 Task: Use the formula "LOGNORM.DIST" in spreadsheet "Project portfolio".
Action: Mouse moved to (806, 96)
Screenshot: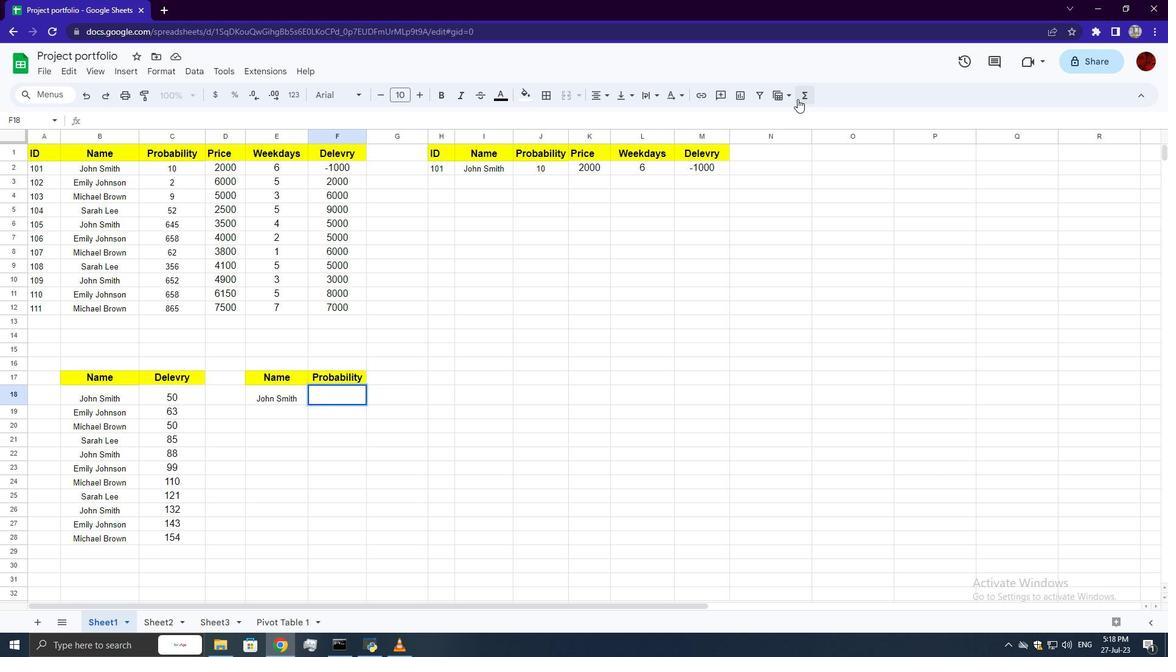 
Action: Mouse pressed left at (806, 96)
Screenshot: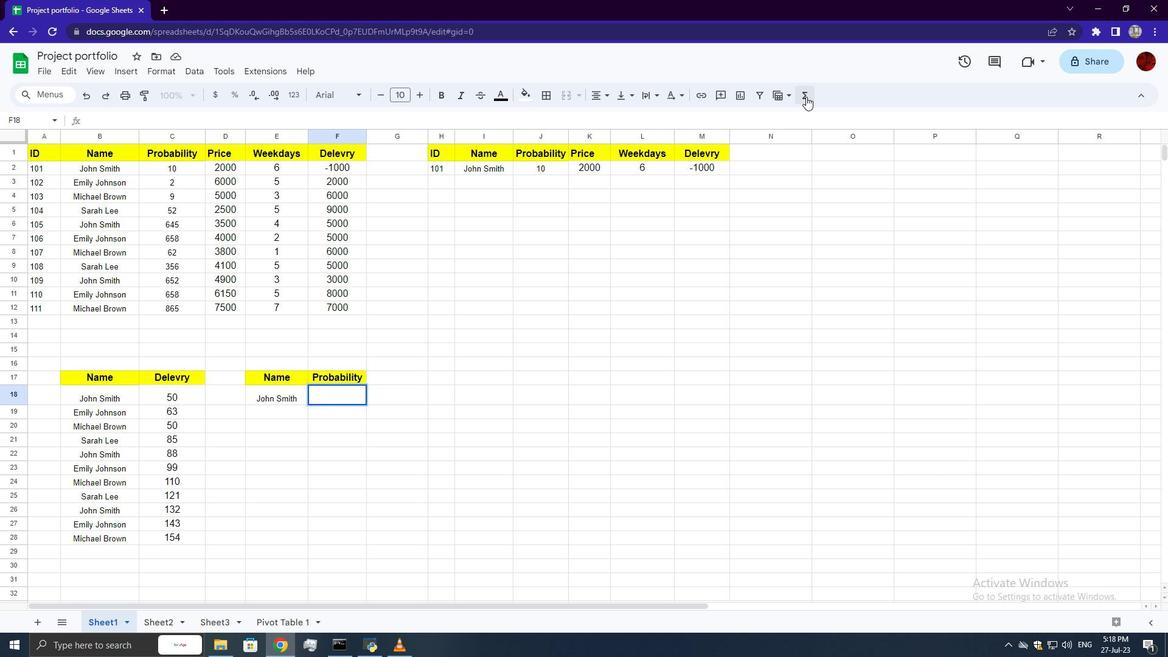 
Action: Mouse moved to (988, 225)
Screenshot: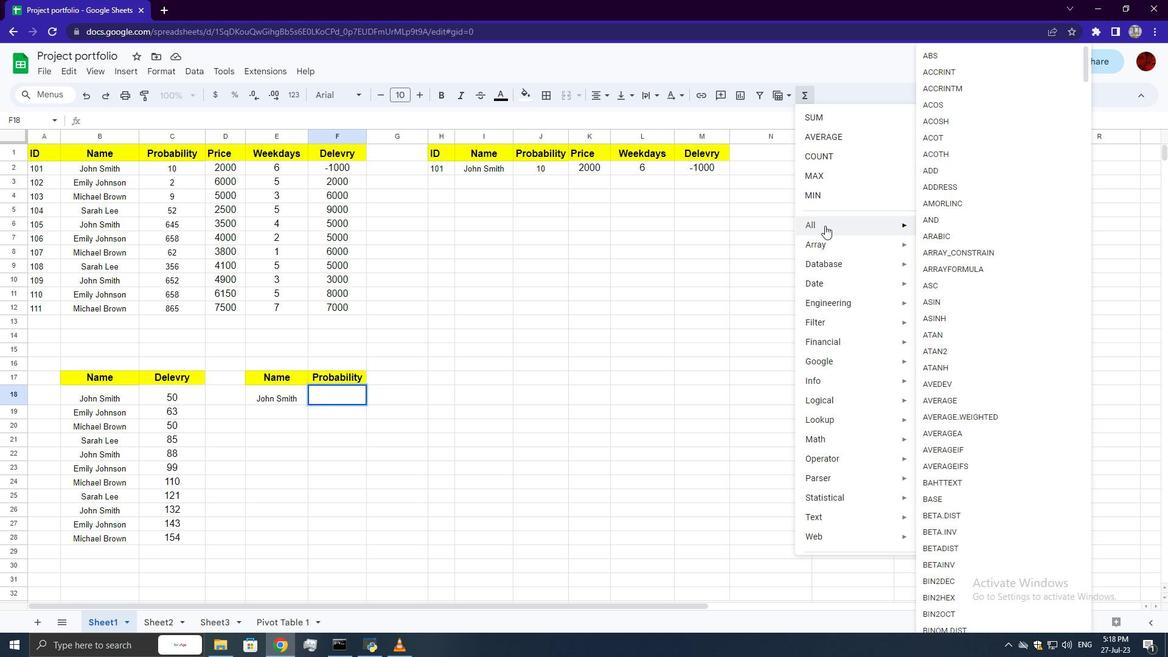 
Action: Mouse scrolled (988, 225) with delta (0, 0)
Screenshot: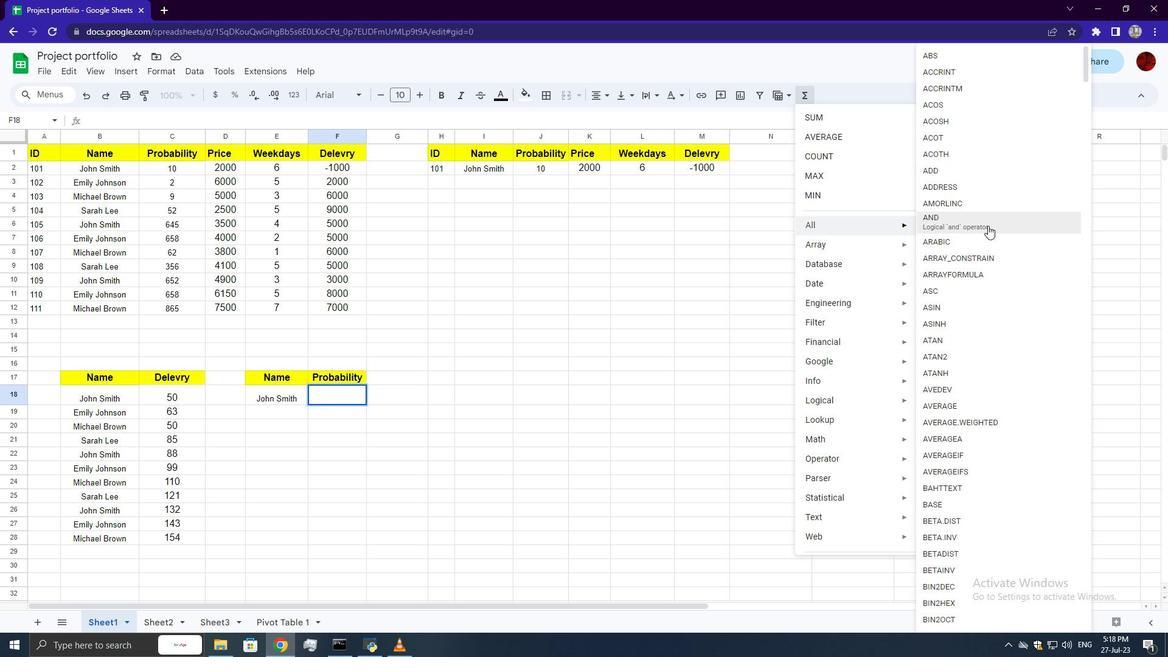 
Action: Mouse scrolled (988, 225) with delta (0, 0)
Screenshot: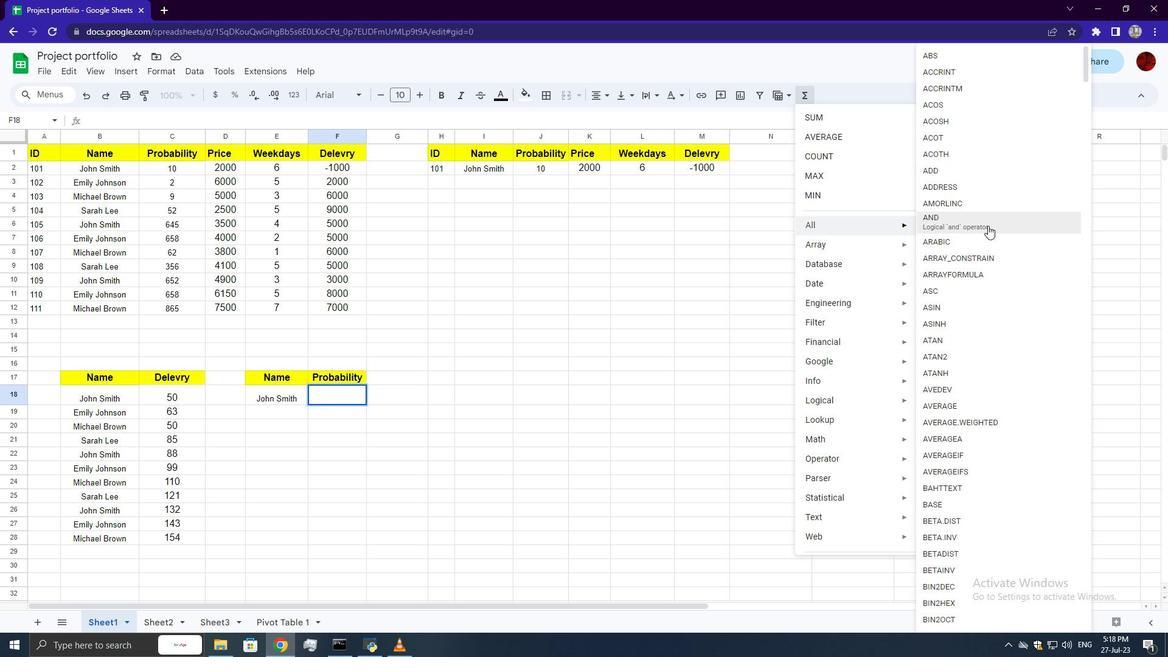 
Action: Mouse scrolled (988, 225) with delta (0, 0)
Screenshot: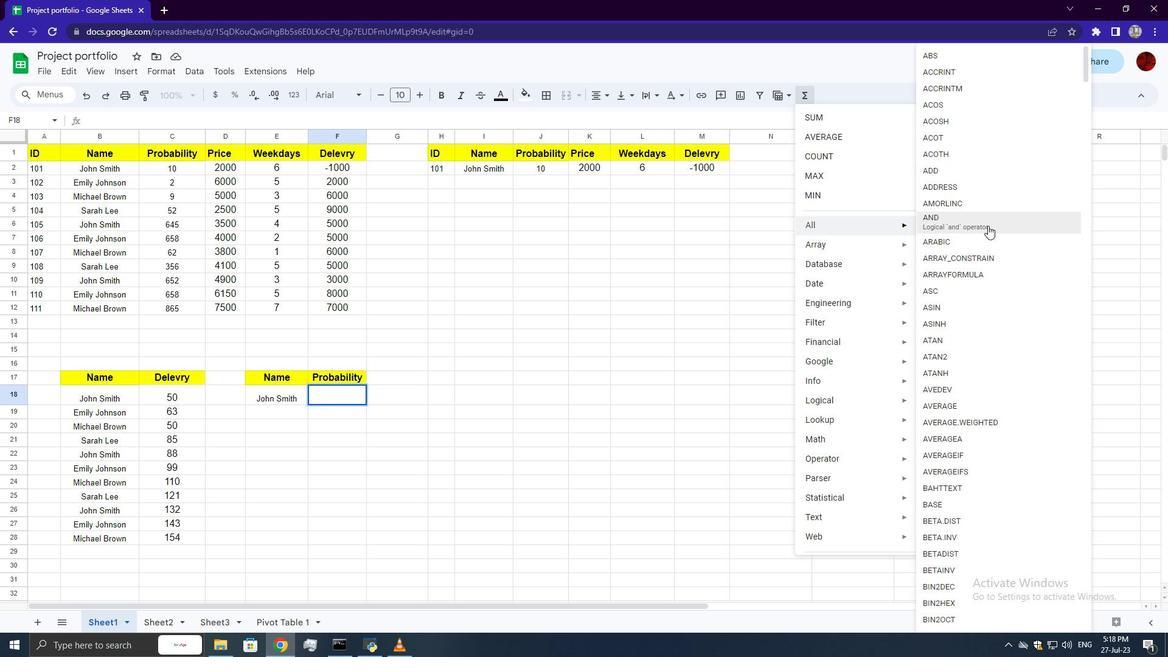
Action: Mouse scrolled (988, 225) with delta (0, 0)
Screenshot: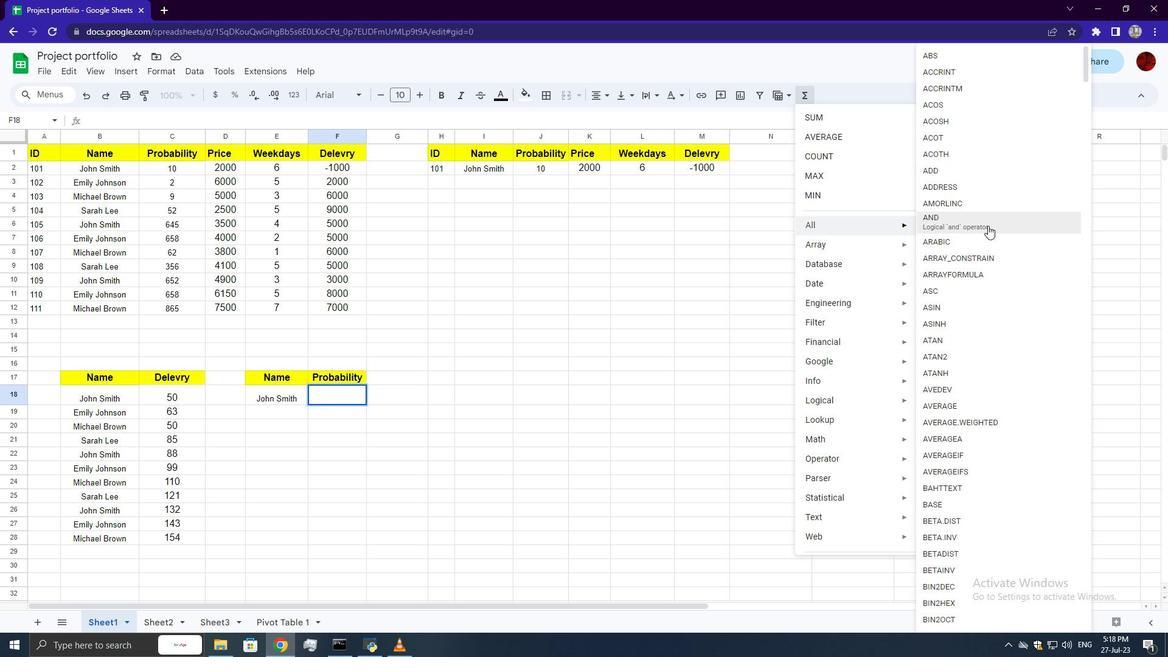 
Action: Mouse scrolled (988, 225) with delta (0, 0)
Screenshot: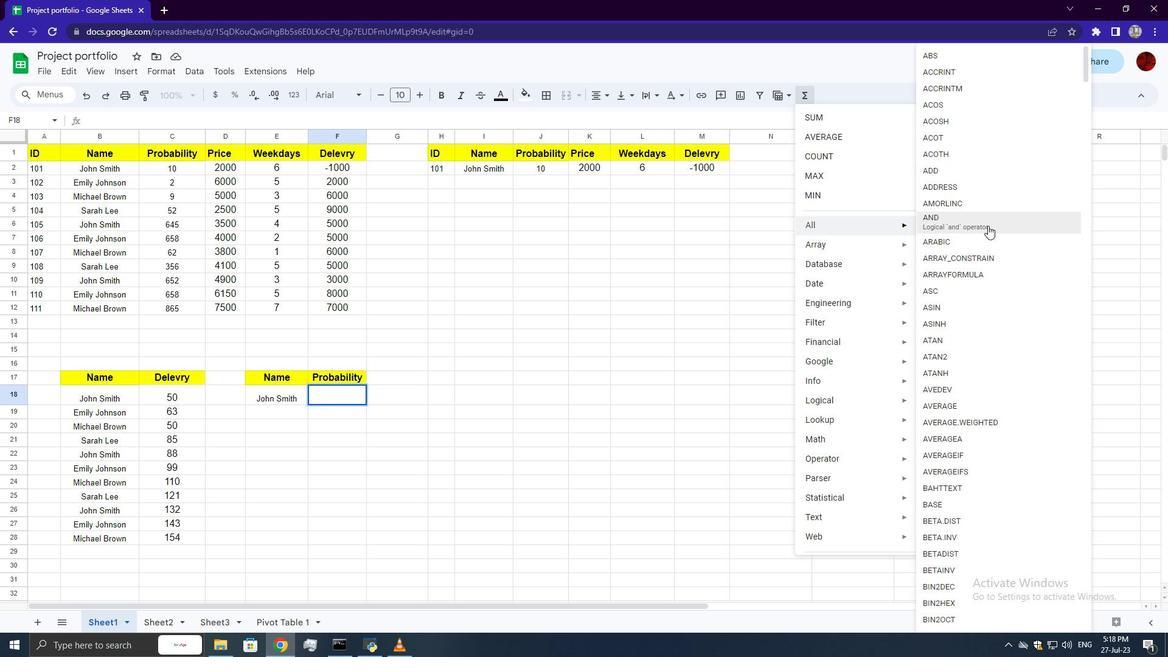 
Action: Mouse scrolled (988, 225) with delta (0, 0)
Screenshot: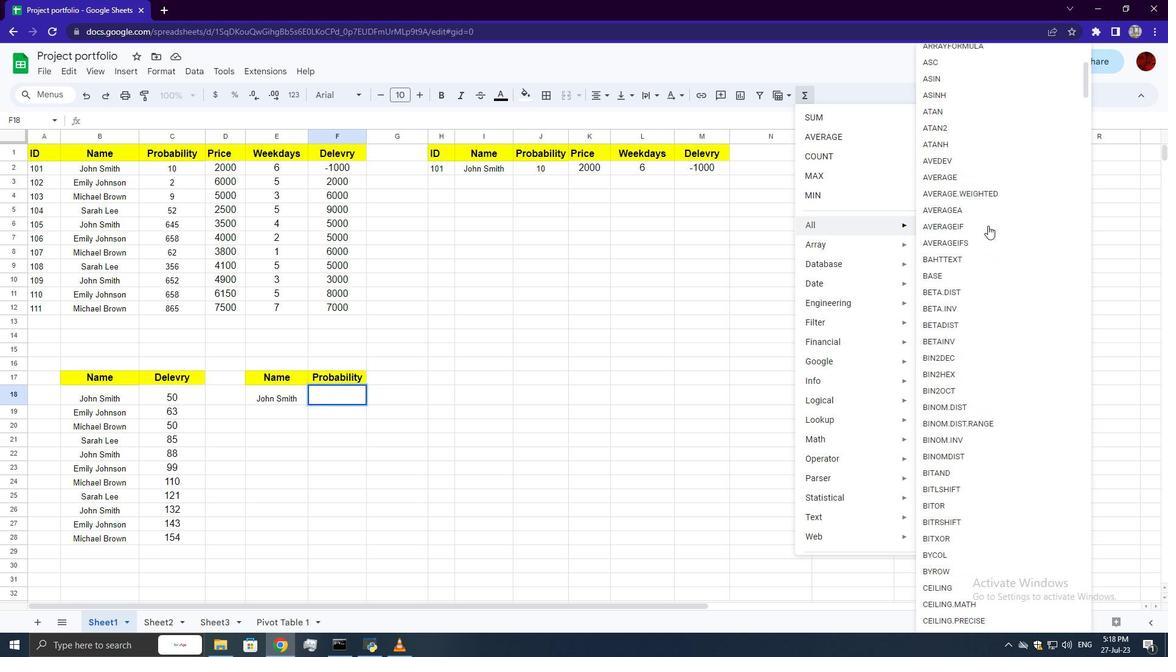 
Action: Mouse scrolled (988, 225) with delta (0, 0)
Screenshot: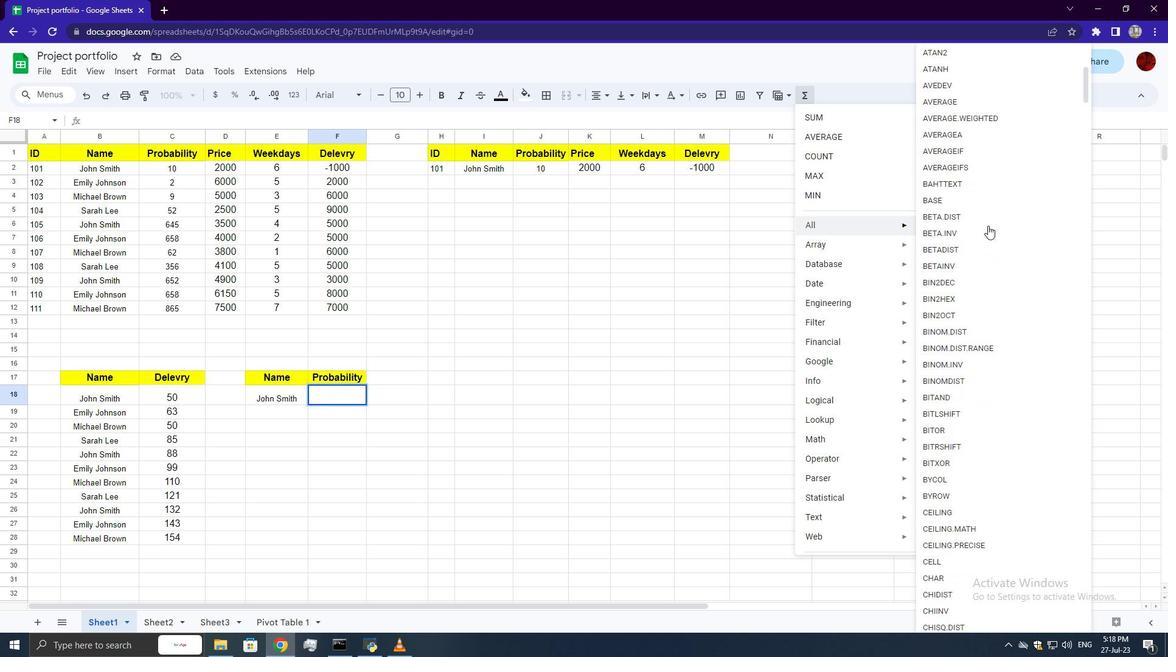 
Action: Mouse scrolled (988, 225) with delta (0, 0)
Screenshot: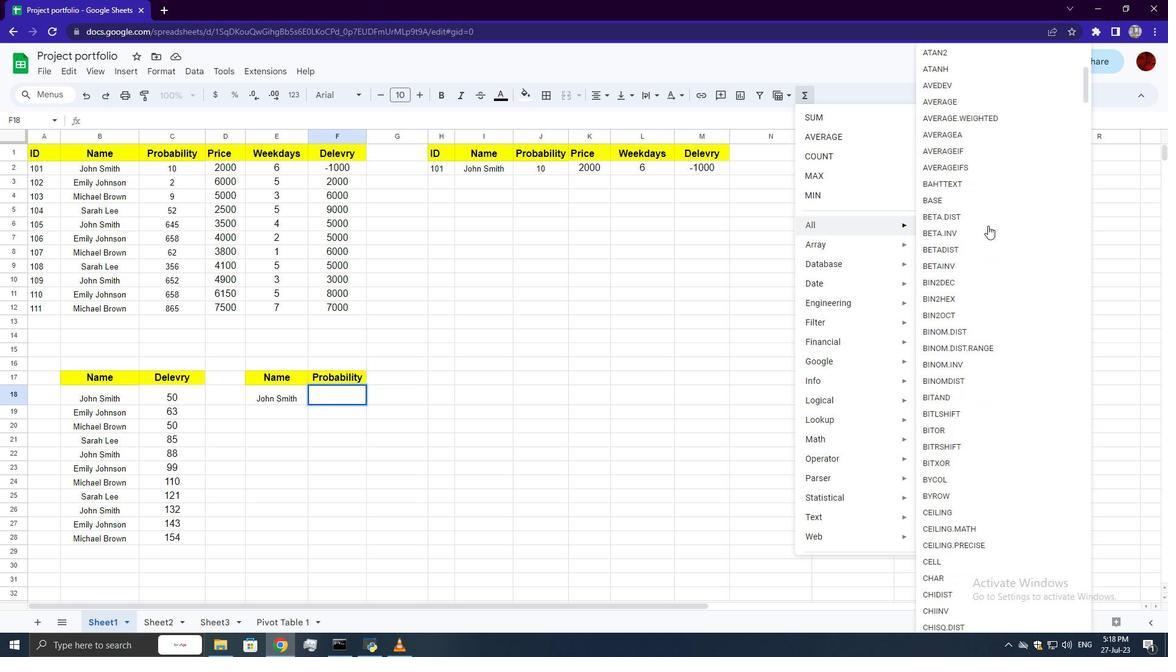 
Action: Mouse scrolled (988, 225) with delta (0, 0)
Screenshot: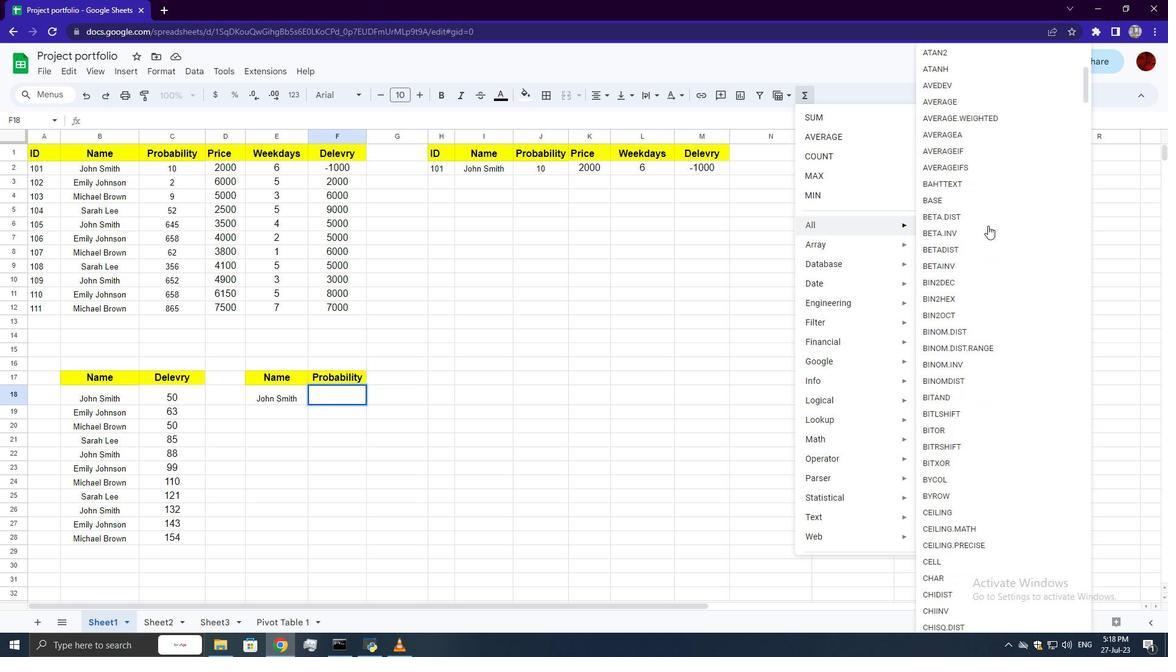 
Action: Mouse scrolled (988, 225) with delta (0, 0)
Screenshot: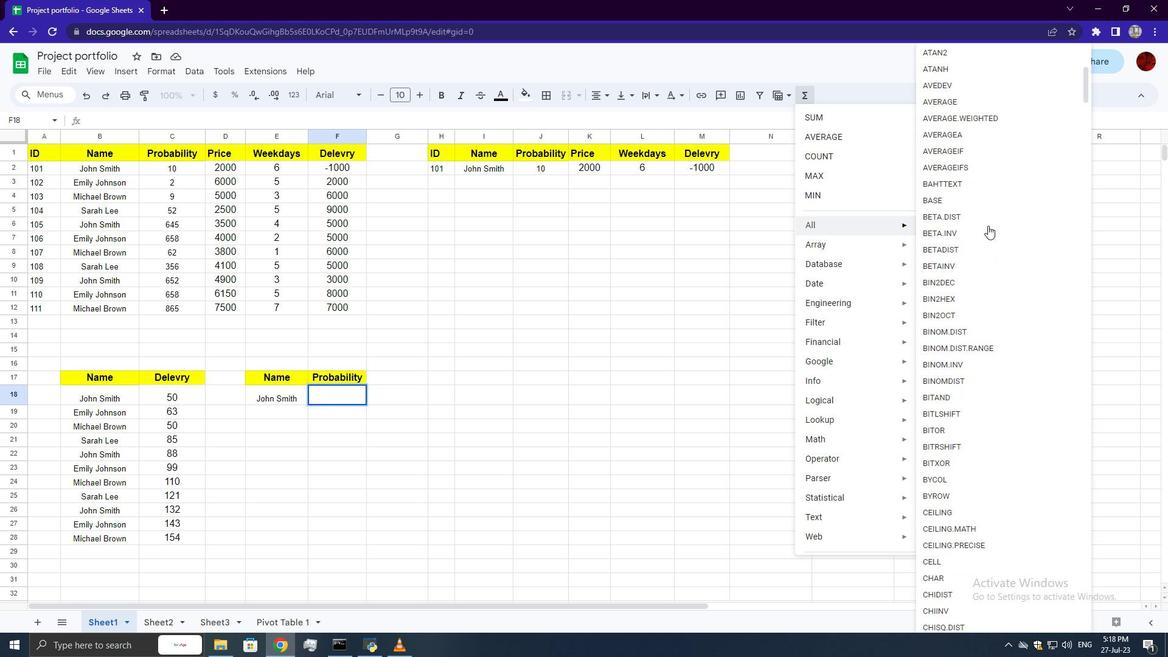 
Action: Mouse scrolled (988, 225) with delta (0, 0)
Screenshot: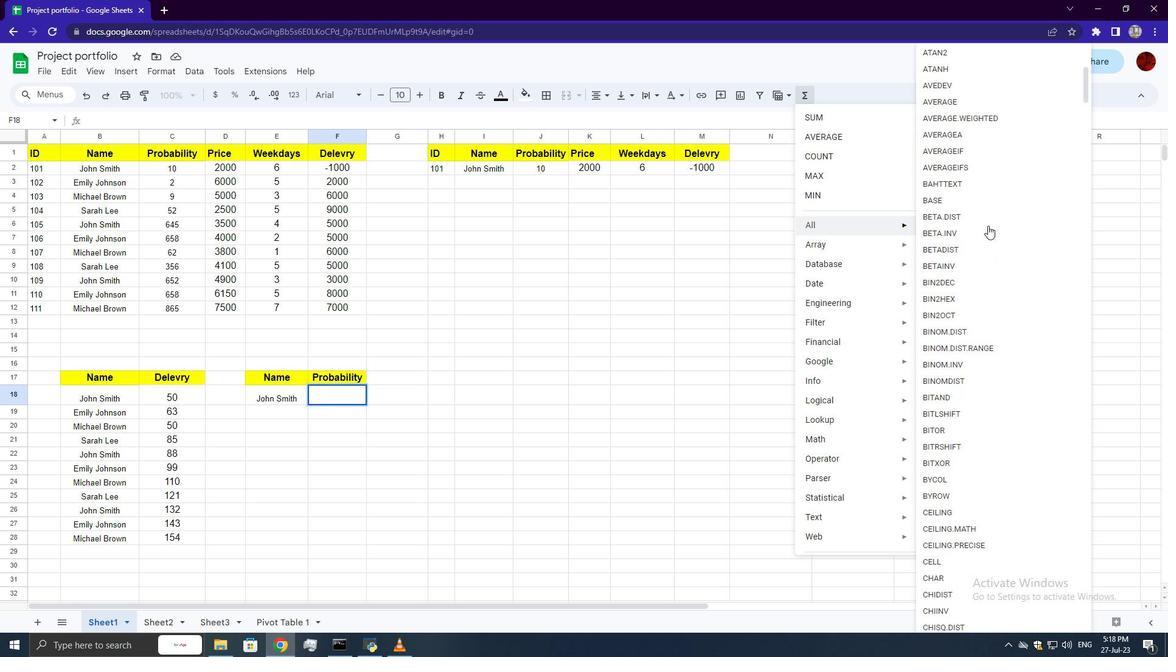 
Action: Mouse scrolled (988, 226) with delta (0, 0)
Screenshot: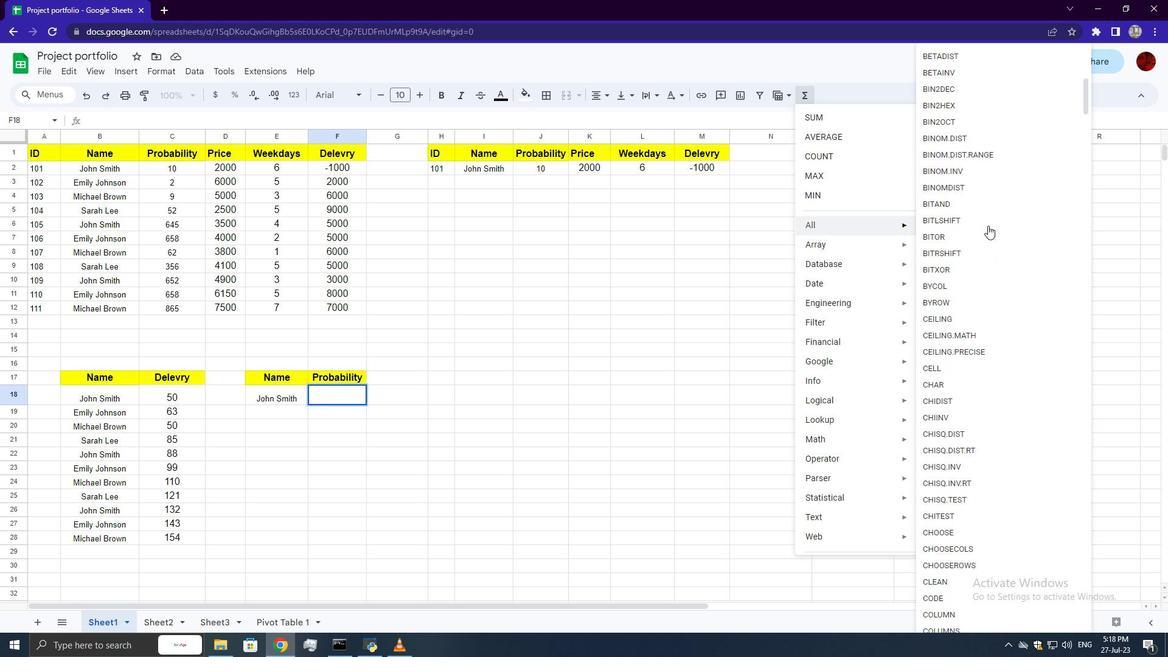 
Action: Mouse scrolled (988, 225) with delta (0, 0)
Screenshot: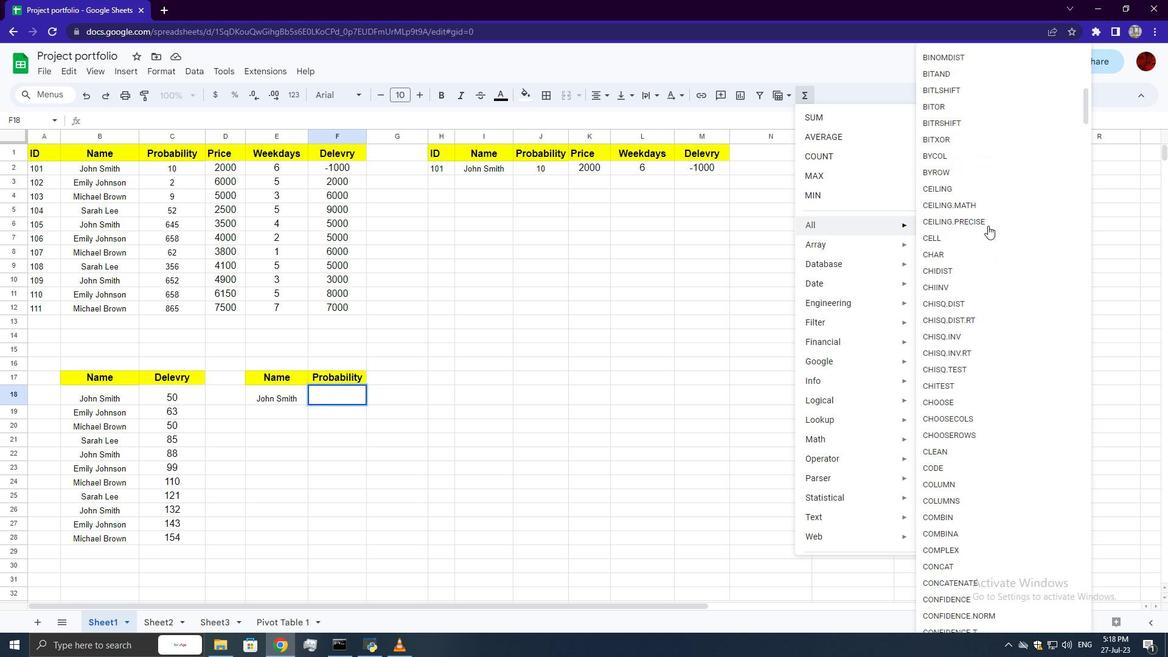 
Action: Mouse scrolled (988, 225) with delta (0, 0)
Screenshot: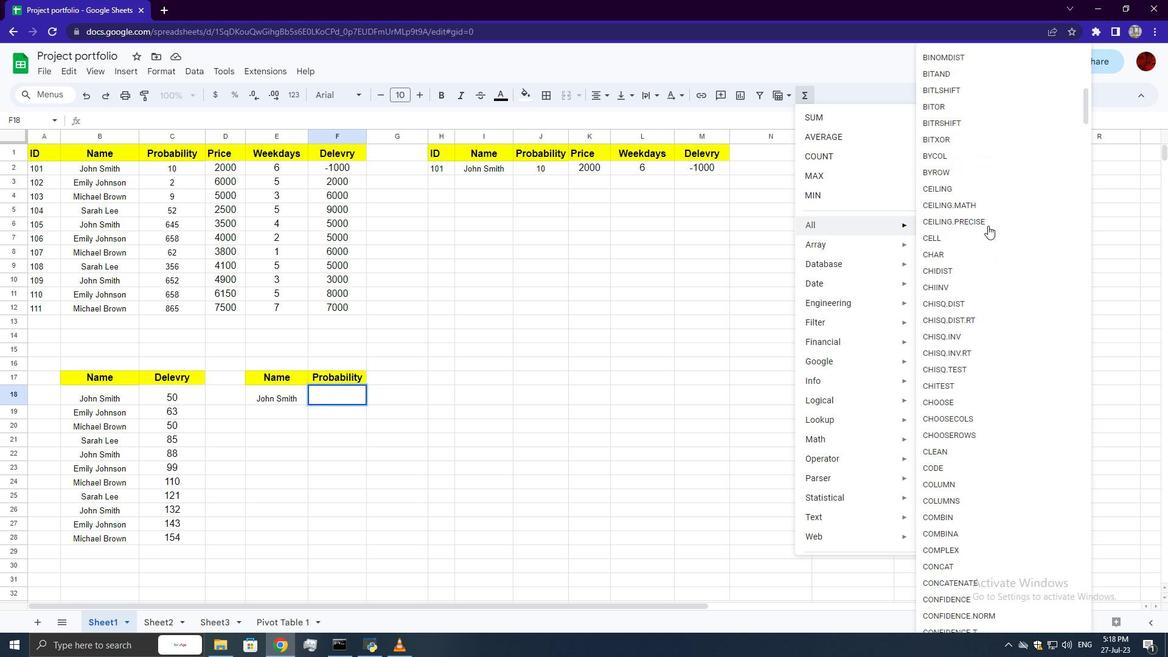 
Action: Mouse scrolled (988, 225) with delta (0, 0)
Screenshot: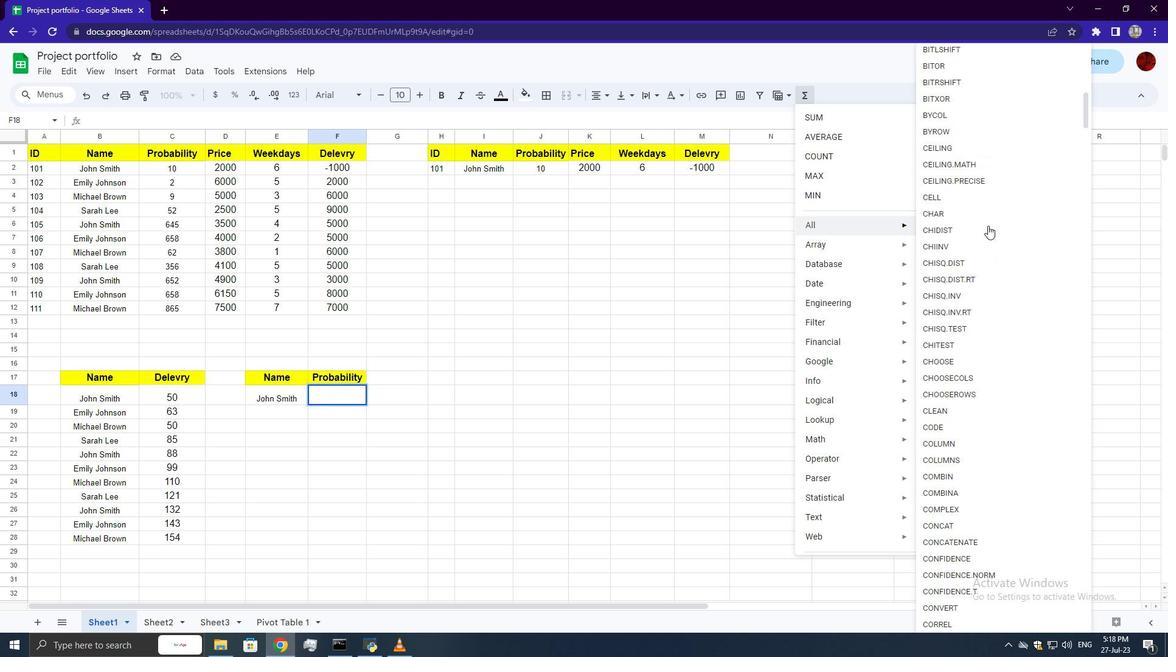 
Action: Mouse scrolled (988, 225) with delta (0, 0)
Screenshot: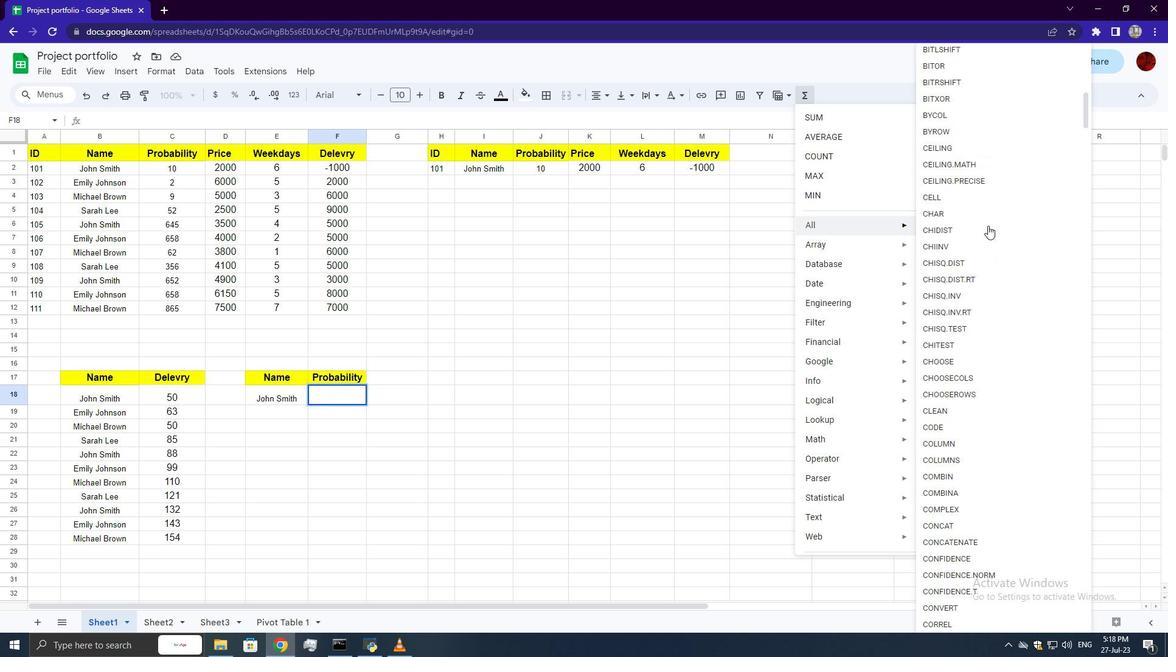 
Action: Mouse scrolled (988, 225) with delta (0, 0)
Screenshot: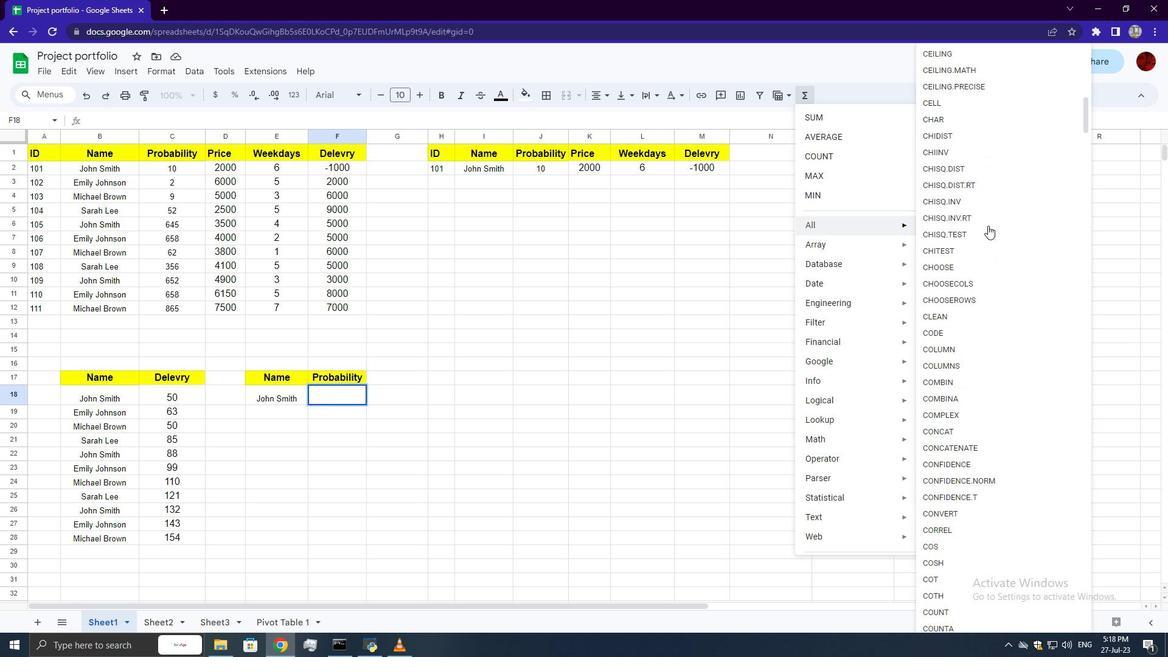 
Action: Mouse scrolled (988, 225) with delta (0, 0)
Screenshot: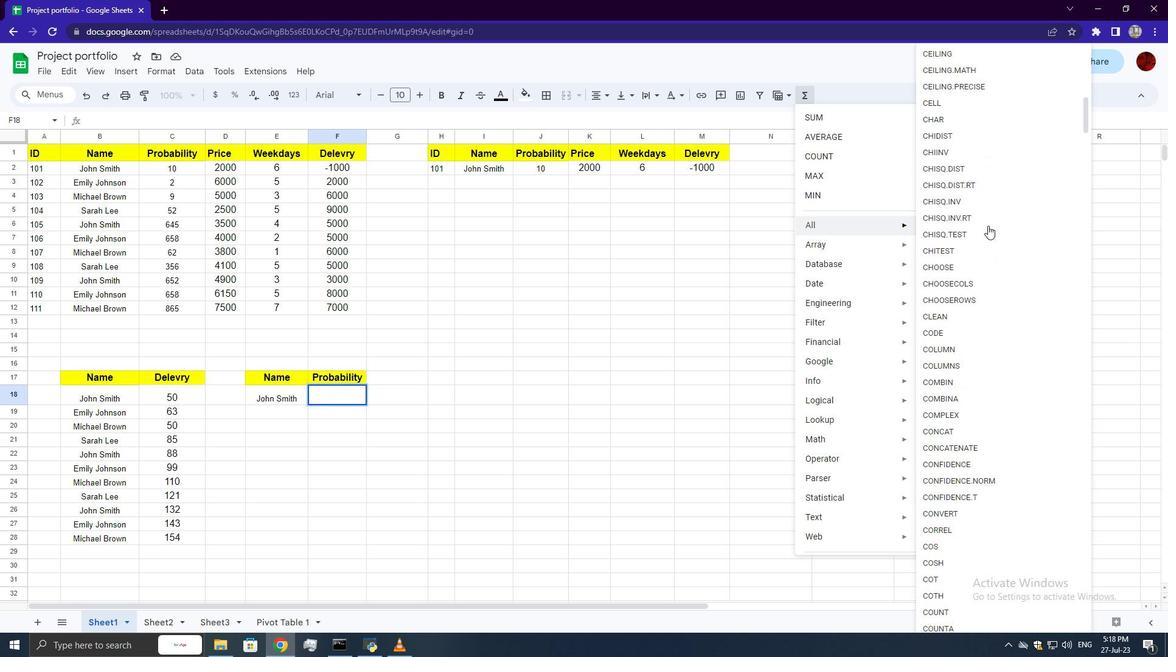 
Action: Mouse scrolled (988, 225) with delta (0, 0)
Screenshot: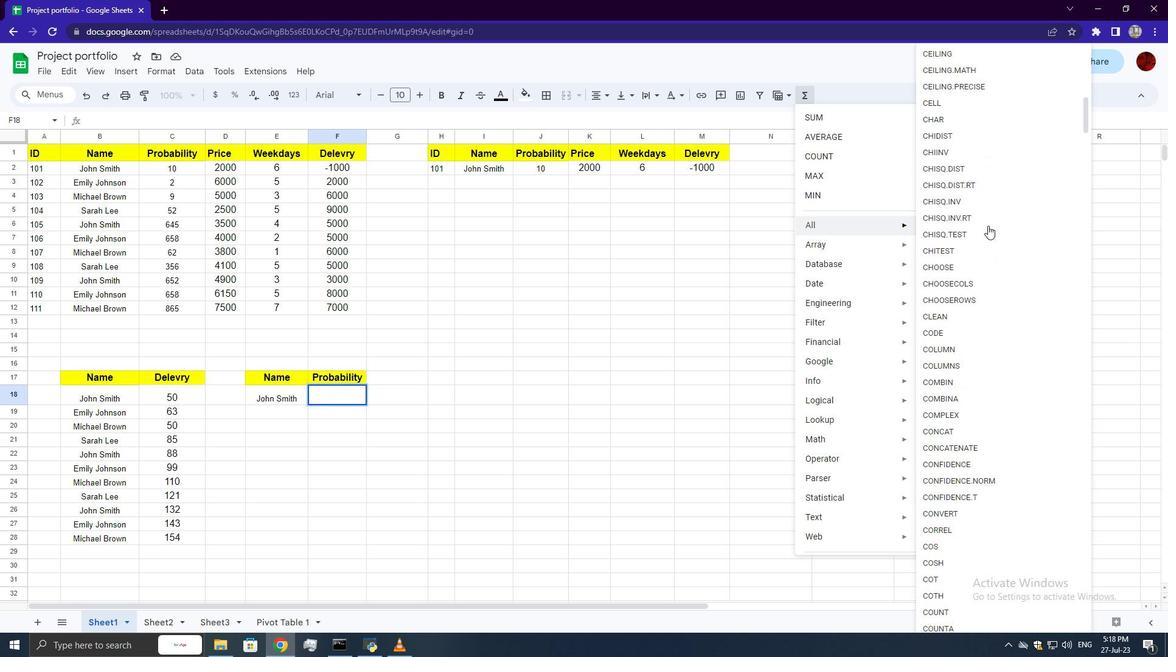 
Action: Mouse scrolled (988, 225) with delta (0, 0)
Screenshot: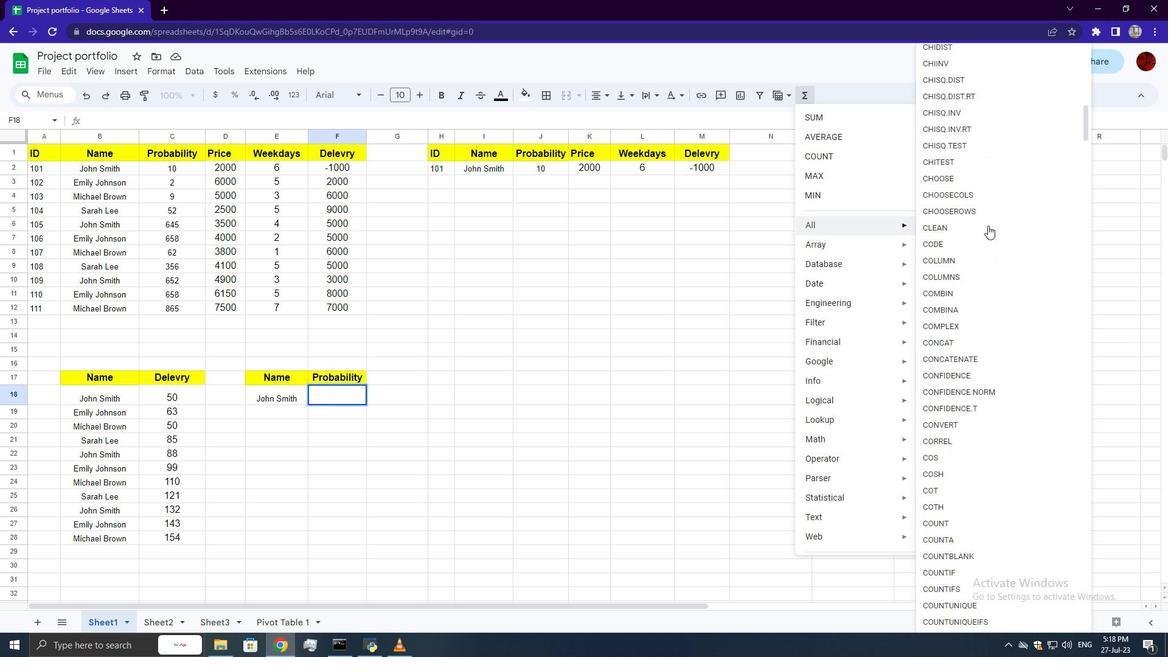 
Action: Mouse scrolled (988, 225) with delta (0, 0)
Screenshot: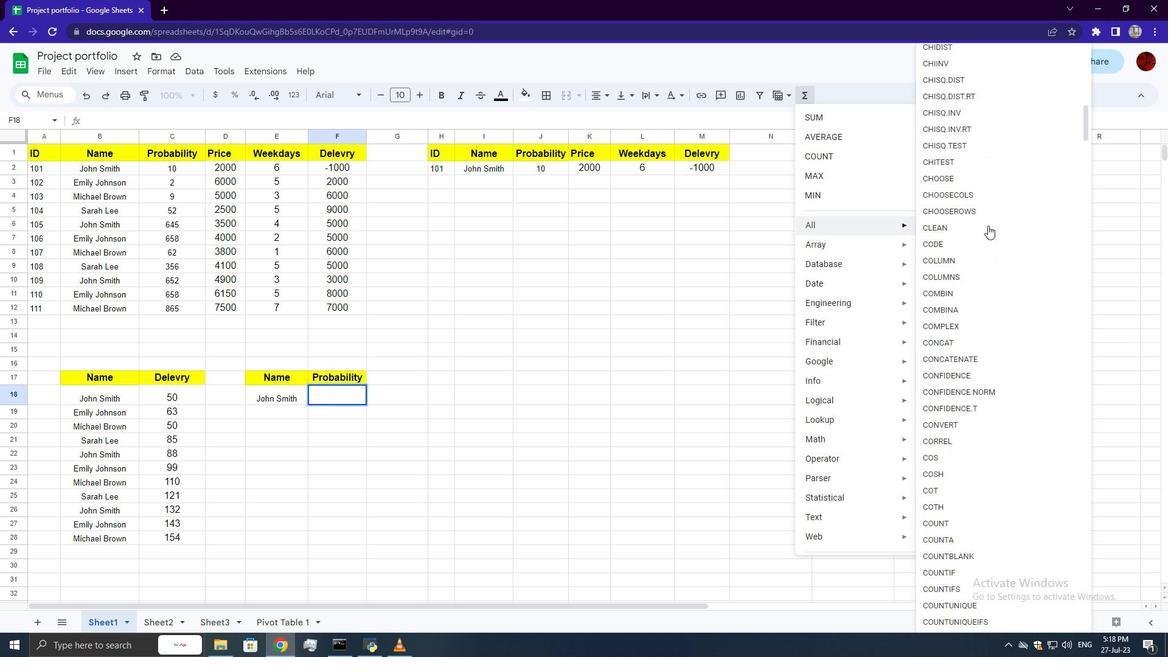 
Action: Mouse scrolled (988, 225) with delta (0, 0)
Screenshot: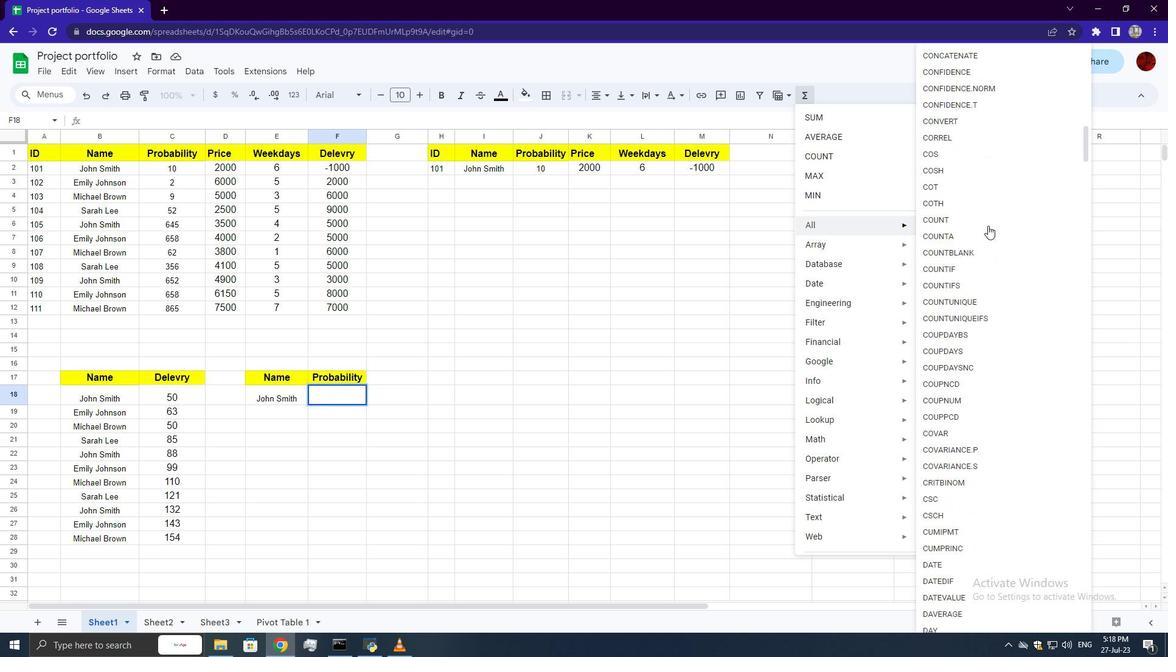 
Action: Mouse scrolled (988, 225) with delta (0, 0)
Screenshot: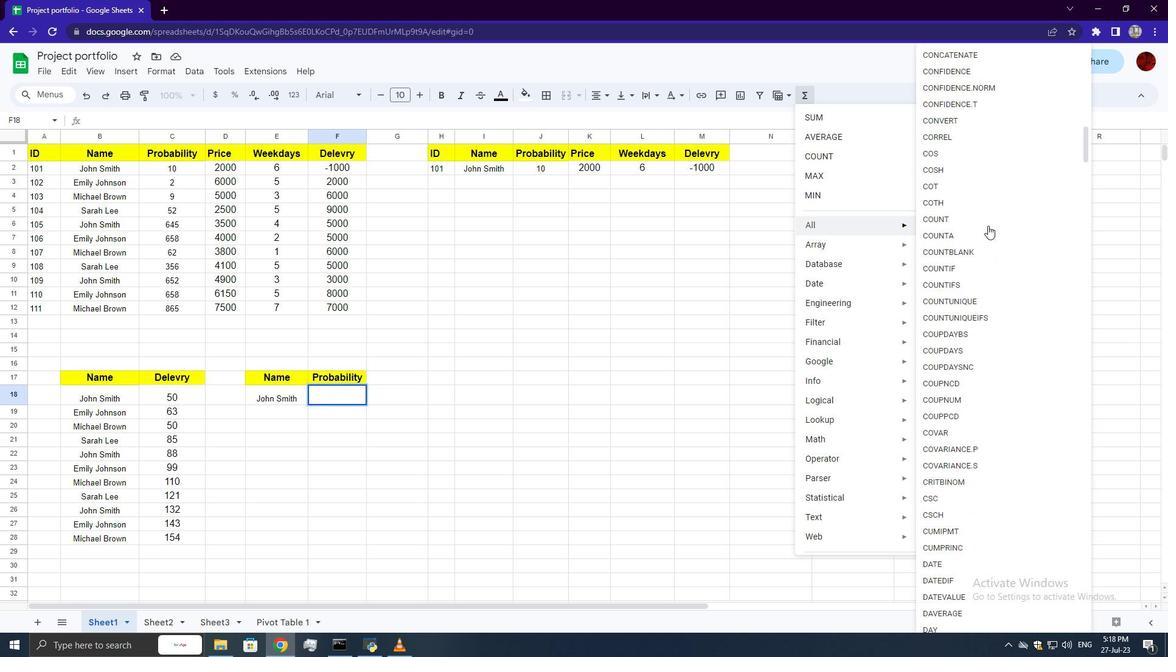 
Action: Mouse scrolled (988, 225) with delta (0, 0)
Screenshot: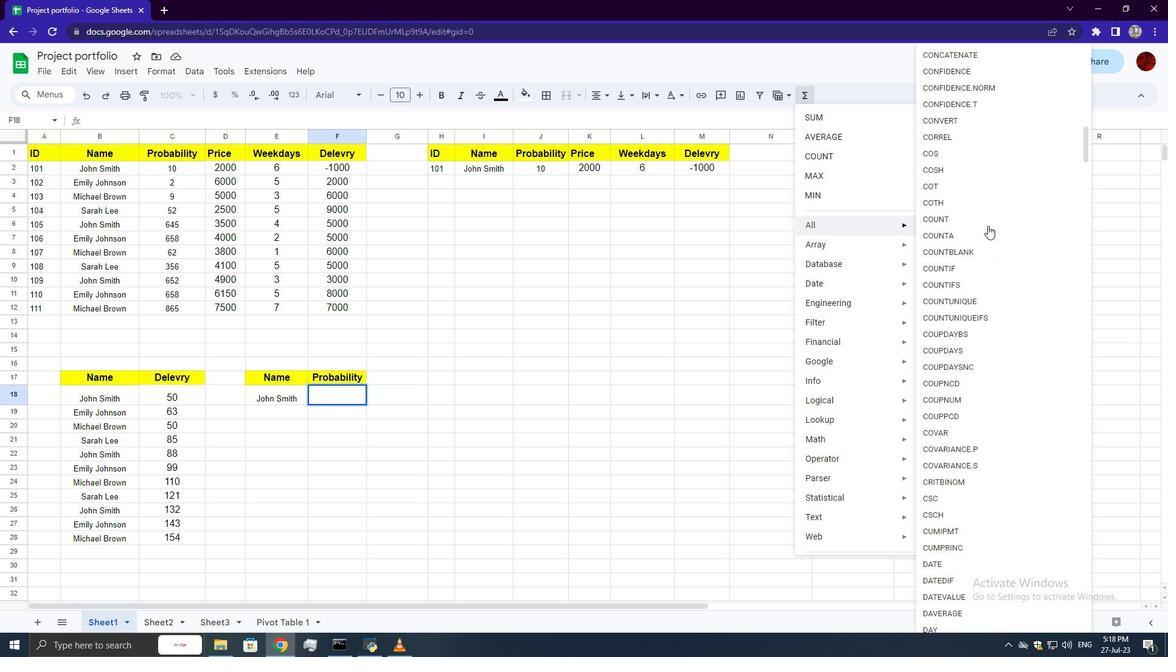 
Action: Mouse scrolled (988, 225) with delta (0, 0)
Screenshot: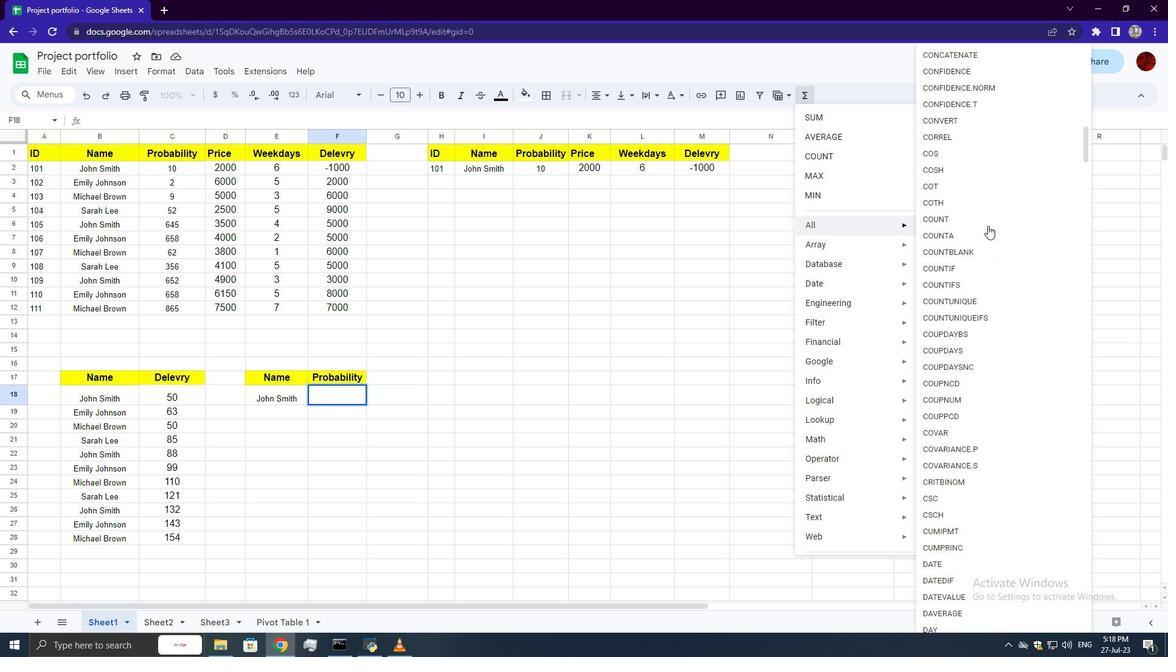
Action: Mouse scrolled (988, 225) with delta (0, 0)
Screenshot: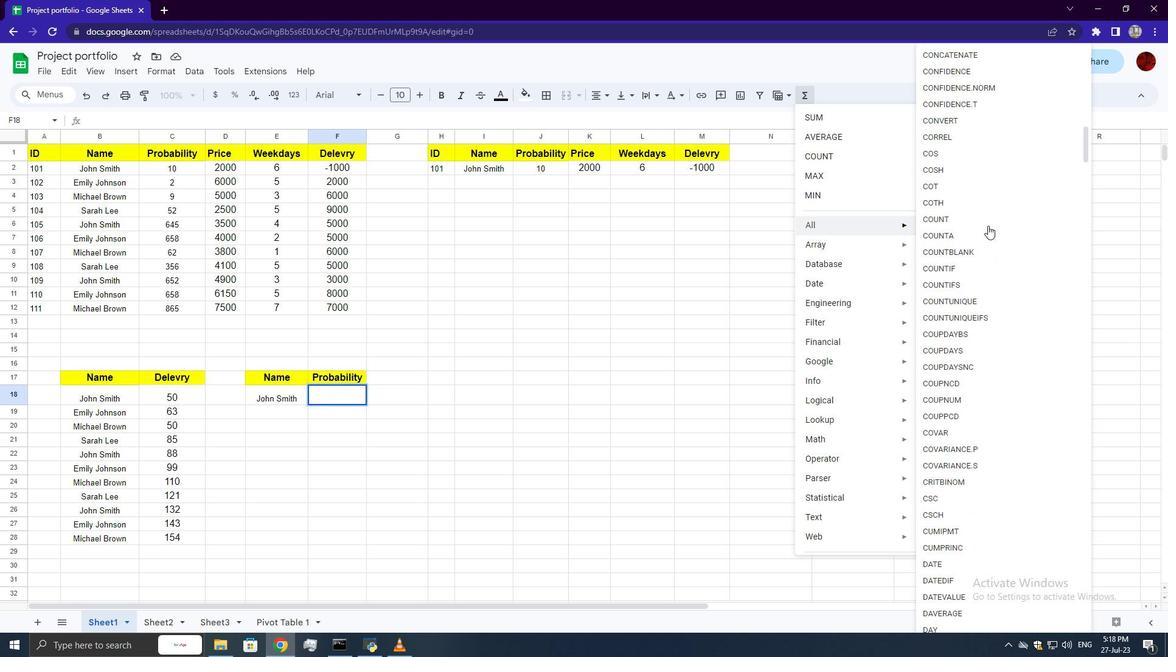 
Action: Mouse scrolled (988, 225) with delta (0, 0)
Screenshot: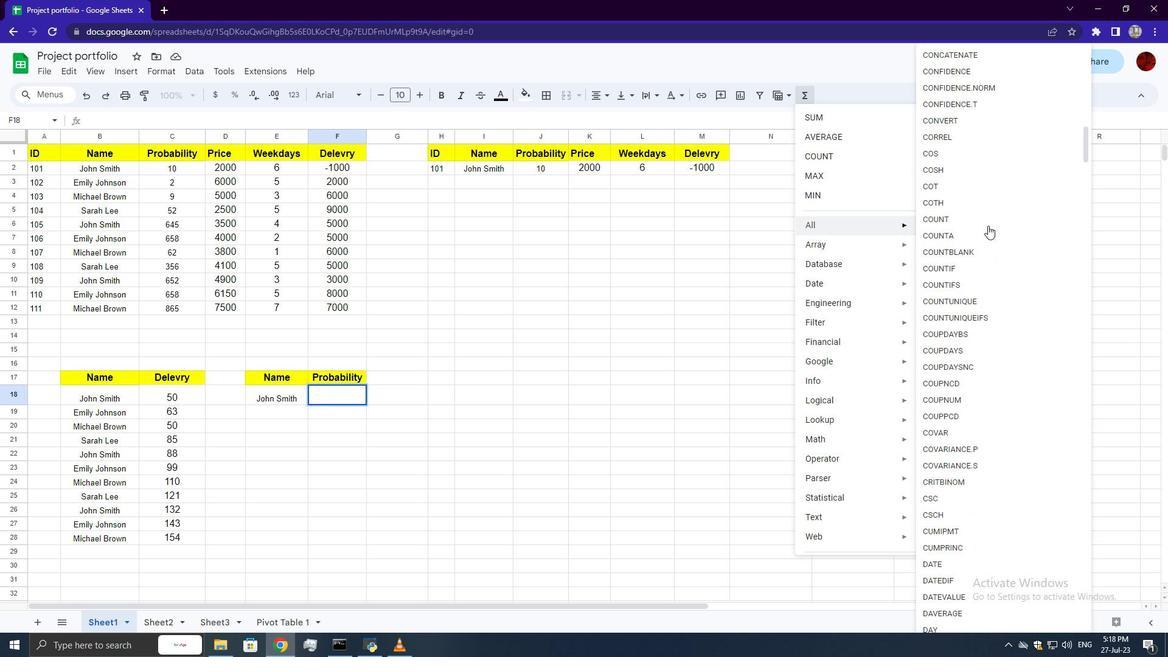 
Action: Mouse scrolled (988, 225) with delta (0, 0)
Screenshot: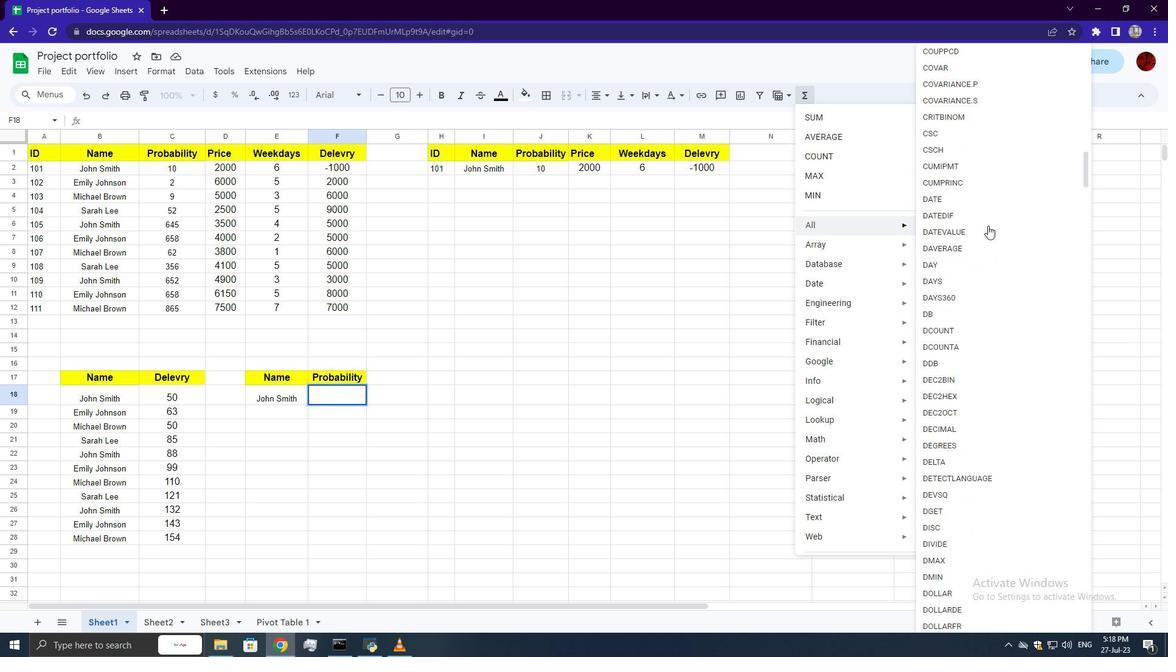 
Action: Mouse scrolled (988, 225) with delta (0, 0)
Screenshot: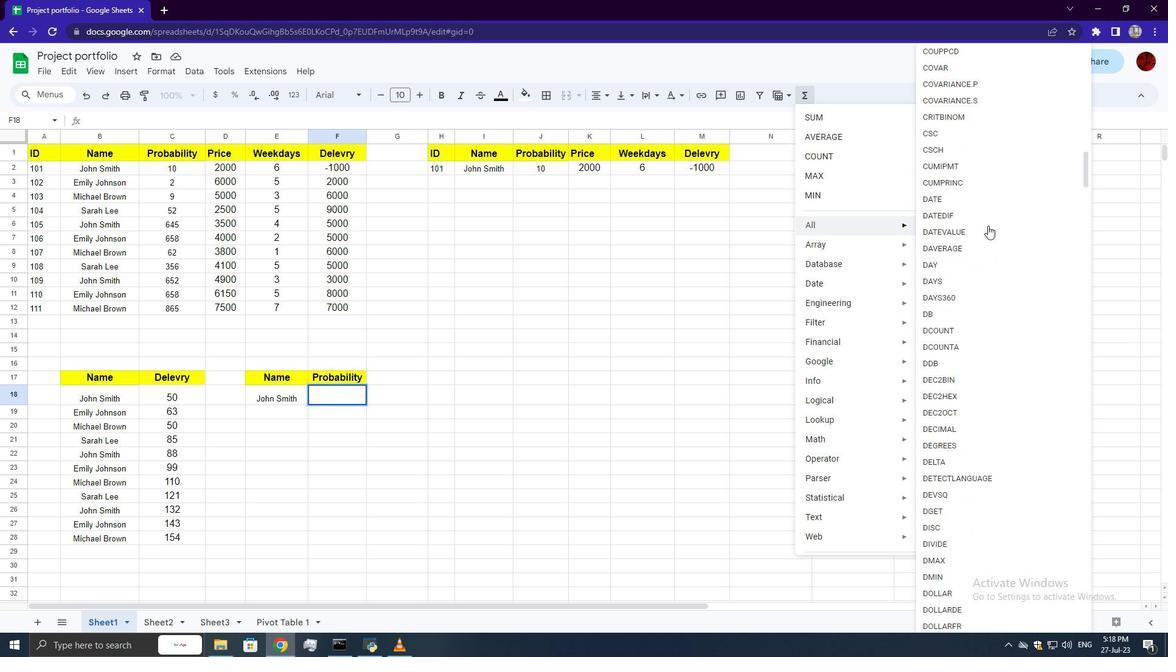 
Action: Mouse scrolled (988, 225) with delta (0, 0)
Screenshot: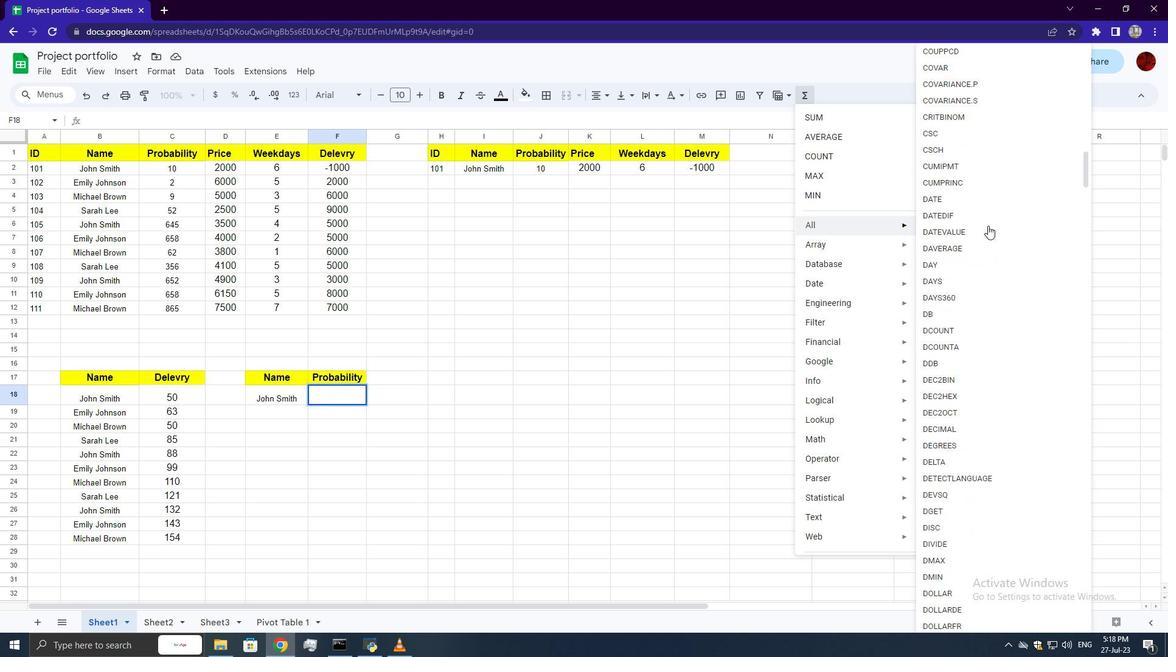 
Action: Mouse scrolled (988, 225) with delta (0, 0)
Screenshot: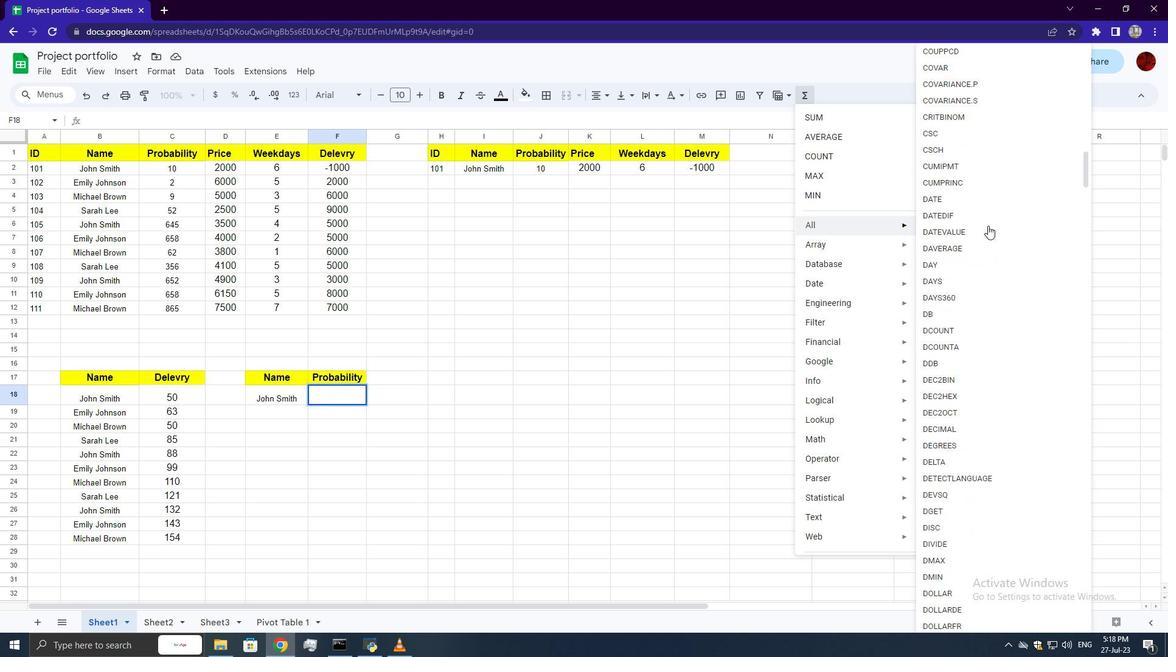 
Action: Mouse scrolled (988, 225) with delta (0, 0)
Screenshot: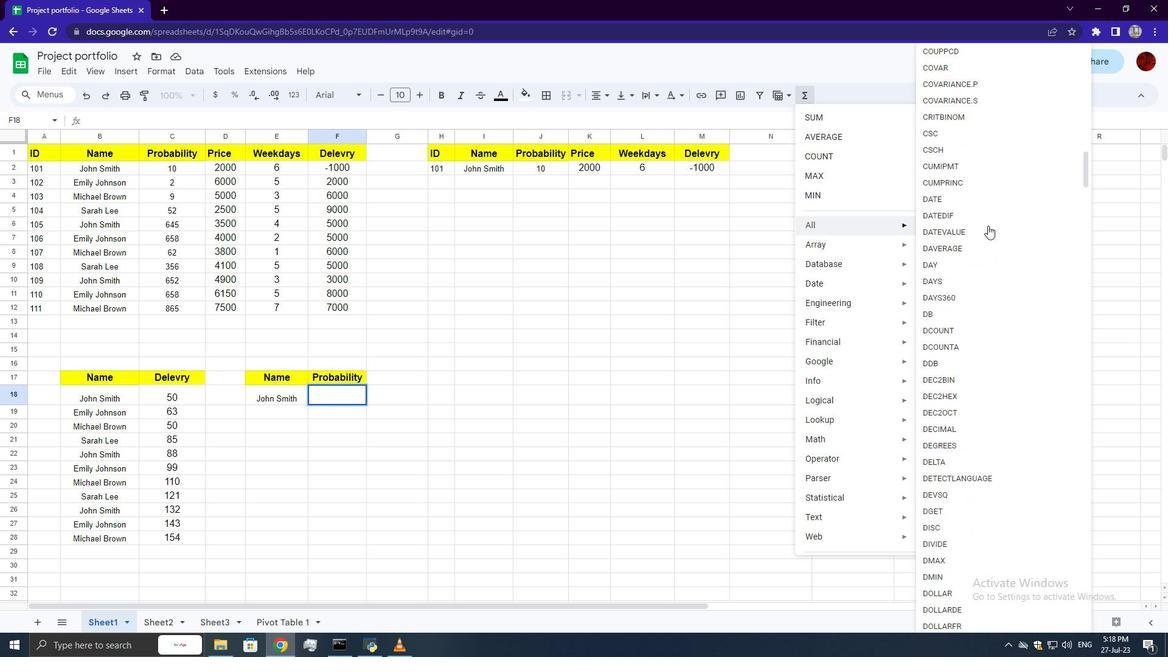 
Action: Mouse scrolled (988, 225) with delta (0, 0)
Screenshot: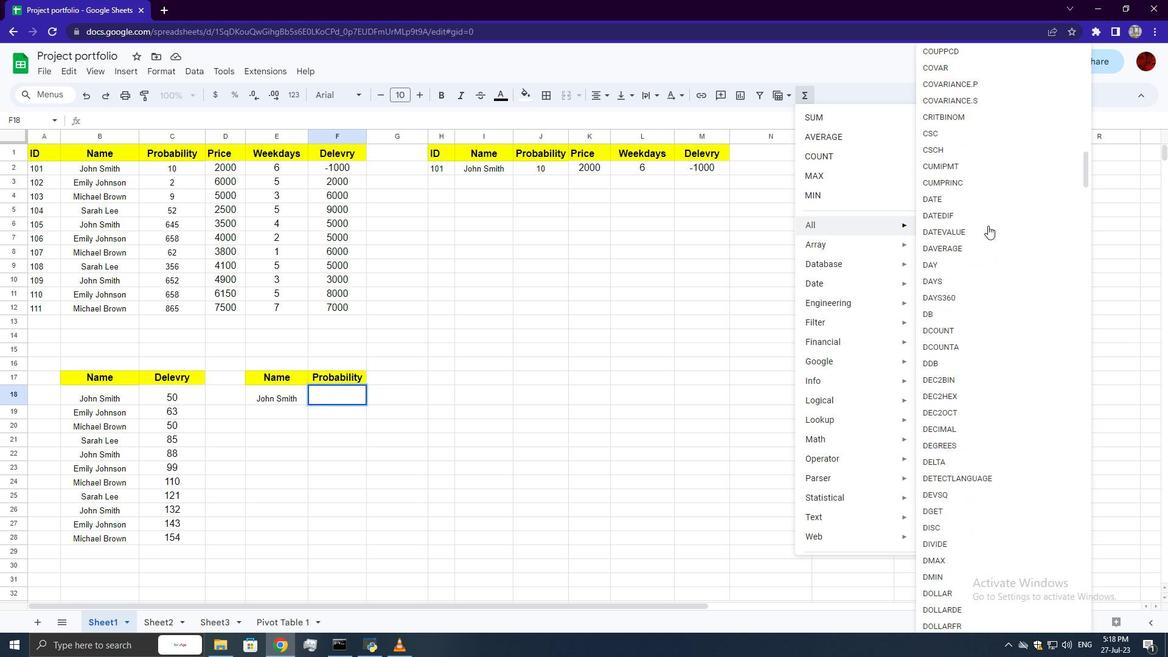 
Action: Mouse scrolled (988, 225) with delta (0, 0)
Screenshot: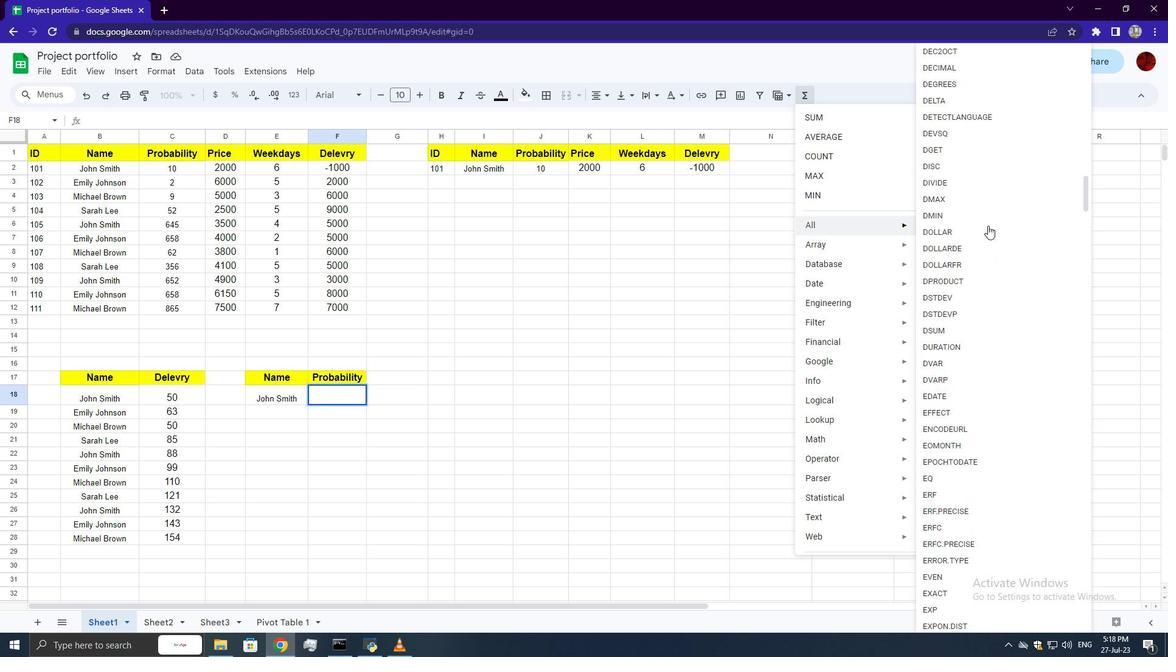 
Action: Mouse scrolled (988, 225) with delta (0, 0)
Screenshot: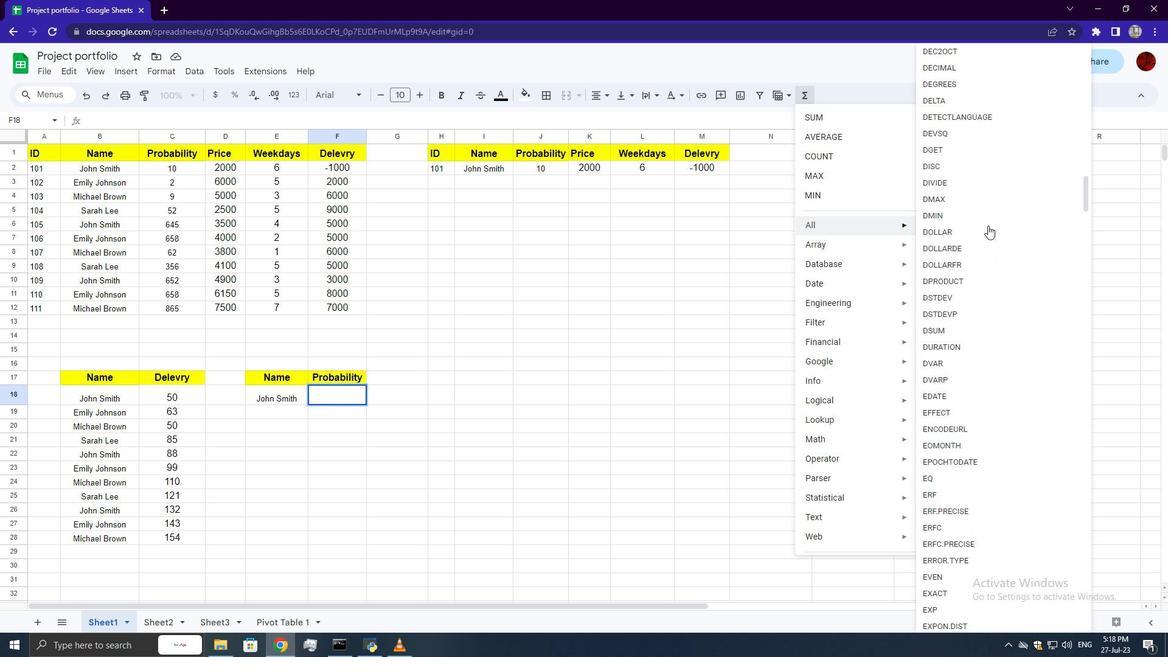 
Action: Mouse scrolled (988, 225) with delta (0, 0)
Screenshot: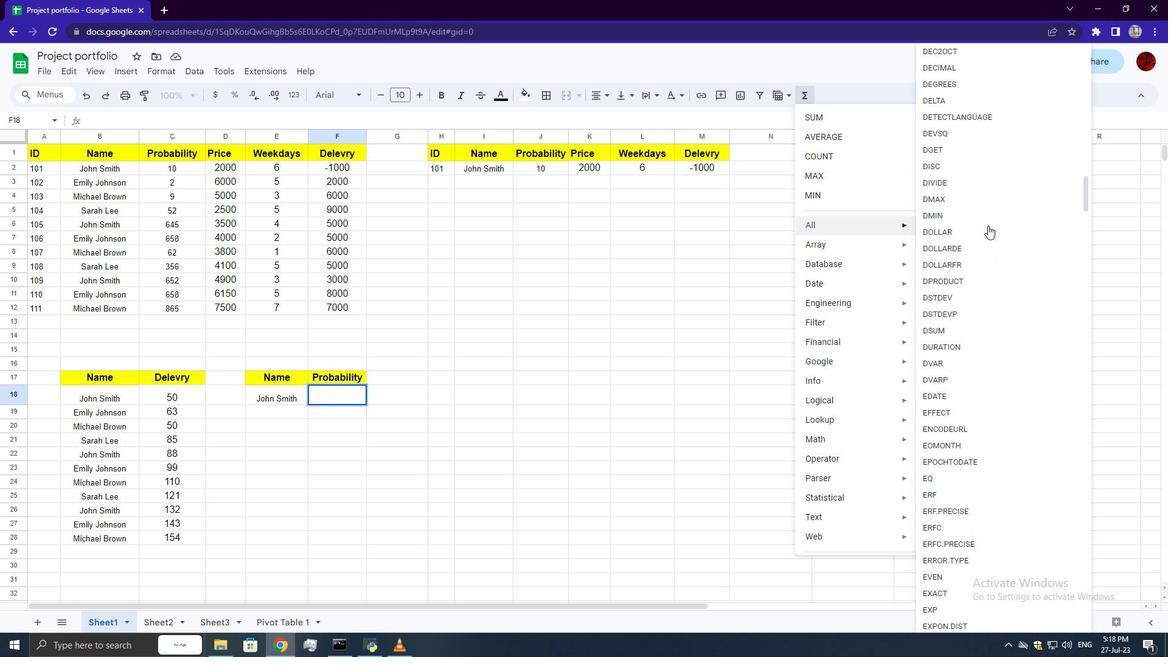 
Action: Mouse scrolled (988, 225) with delta (0, 0)
Screenshot: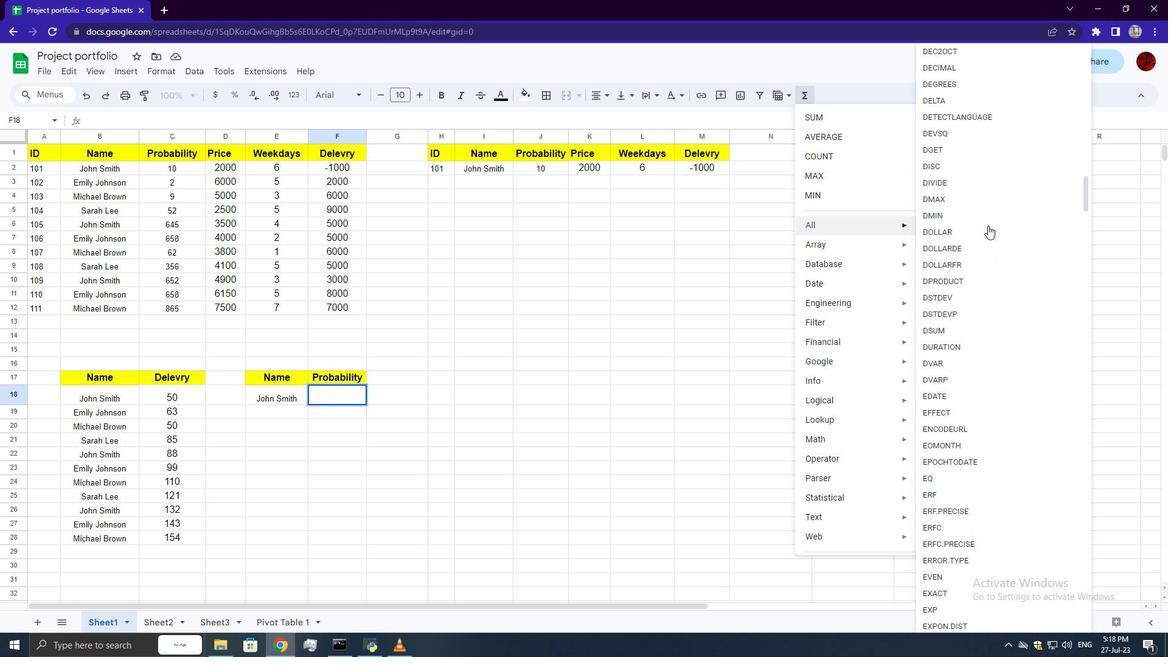 
Action: Mouse scrolled (988, 225) with delta (0, 0)
Screenshot: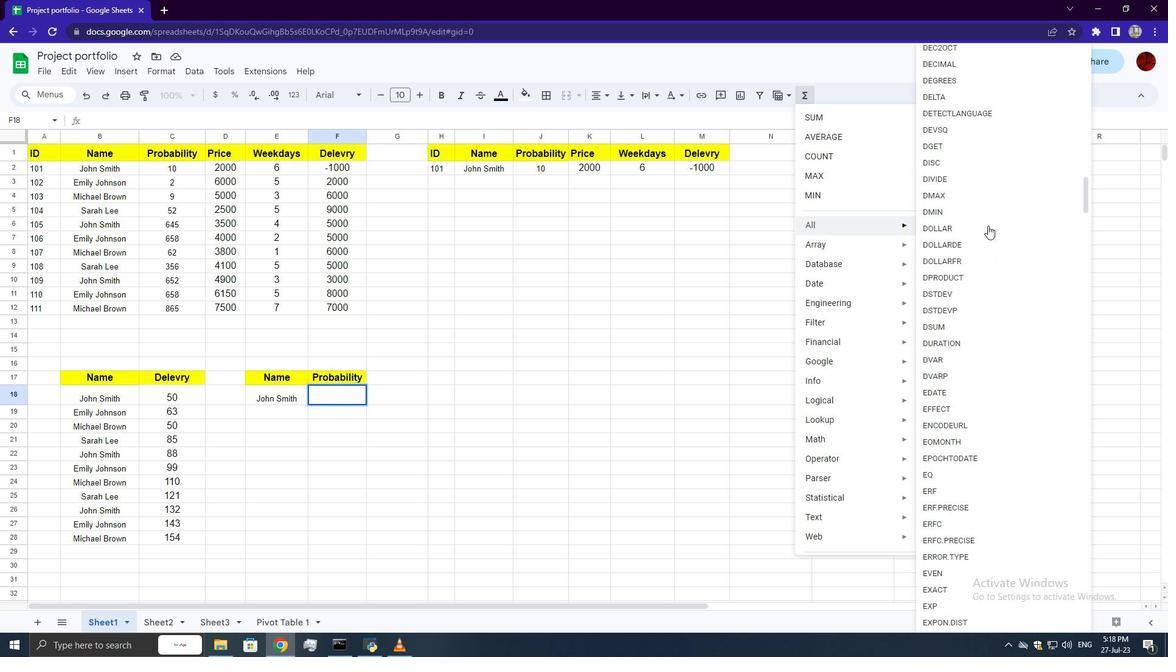 
Action: Mouse scrolled (988, 225) with delta (0, 0)
Screenshot: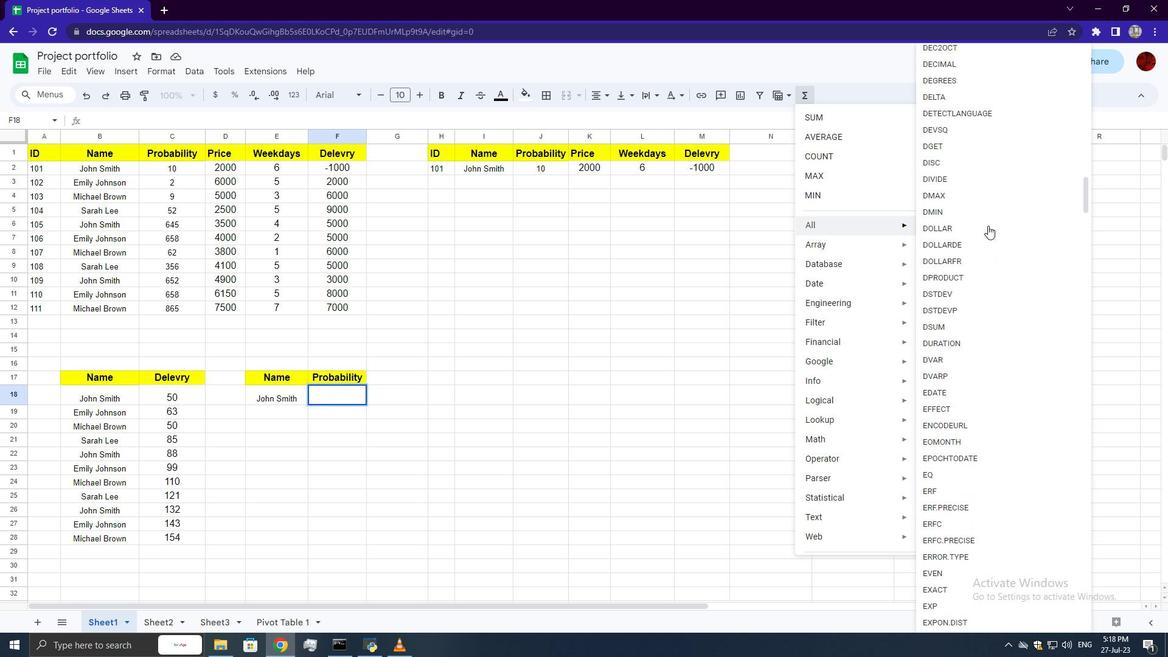 
Action: Mouse scrolled (988, 226) with delta (0, 0)
Screenshot: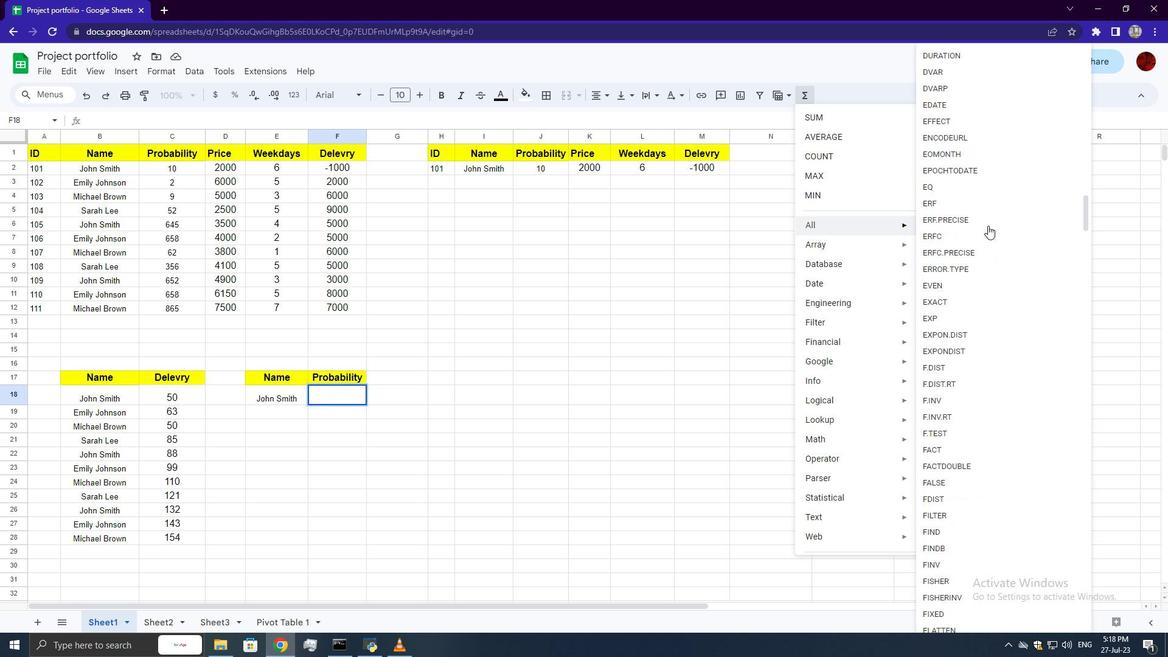 
Action: Mouse scrolled (988, 225) with delta (0, 0)
Screenshot: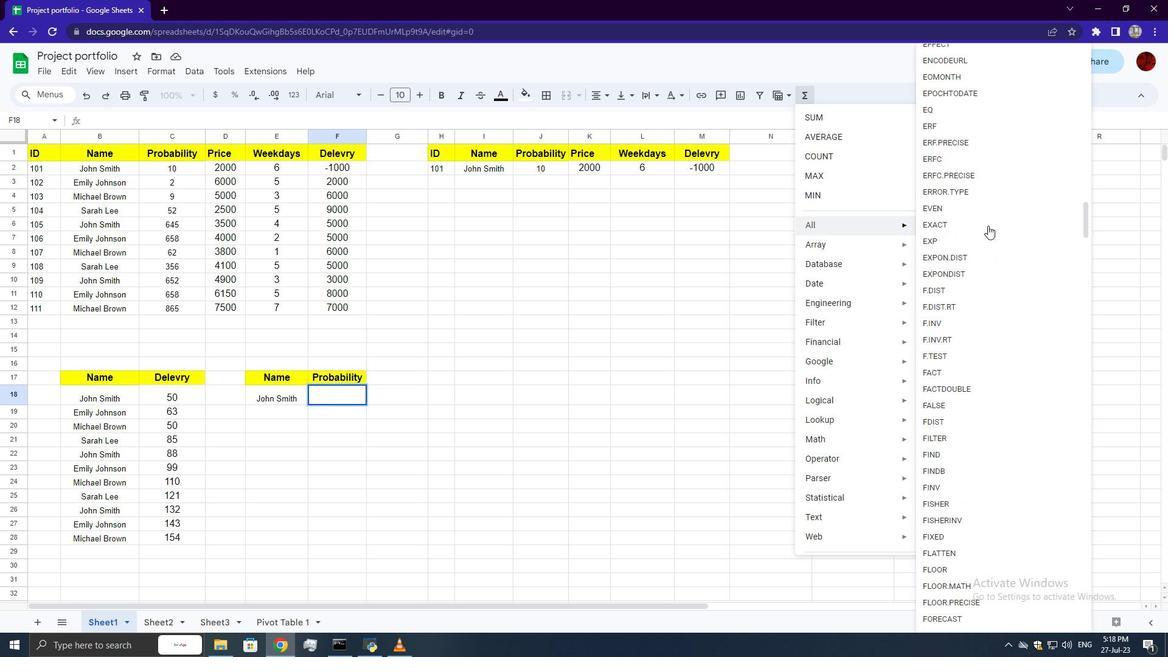 
Action: Mouse scrolled (988, 225) with delta (0, 0)
Screenshot: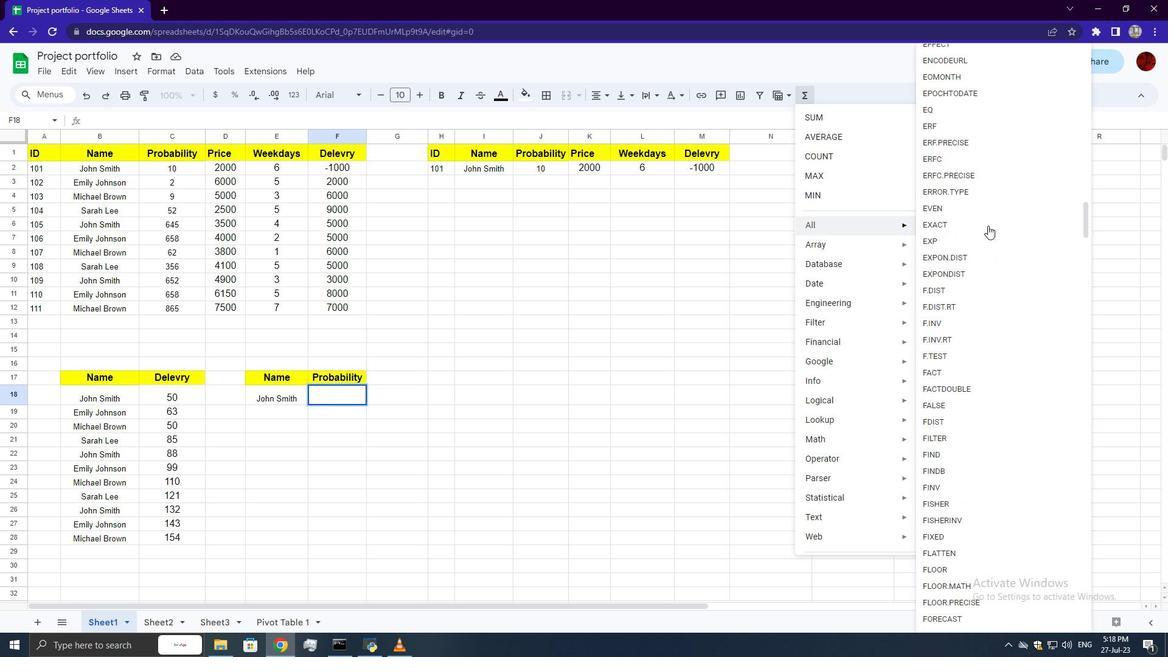 
Action: Mouse scrolled (988, 225) with delta (0, 0)
Screenshot: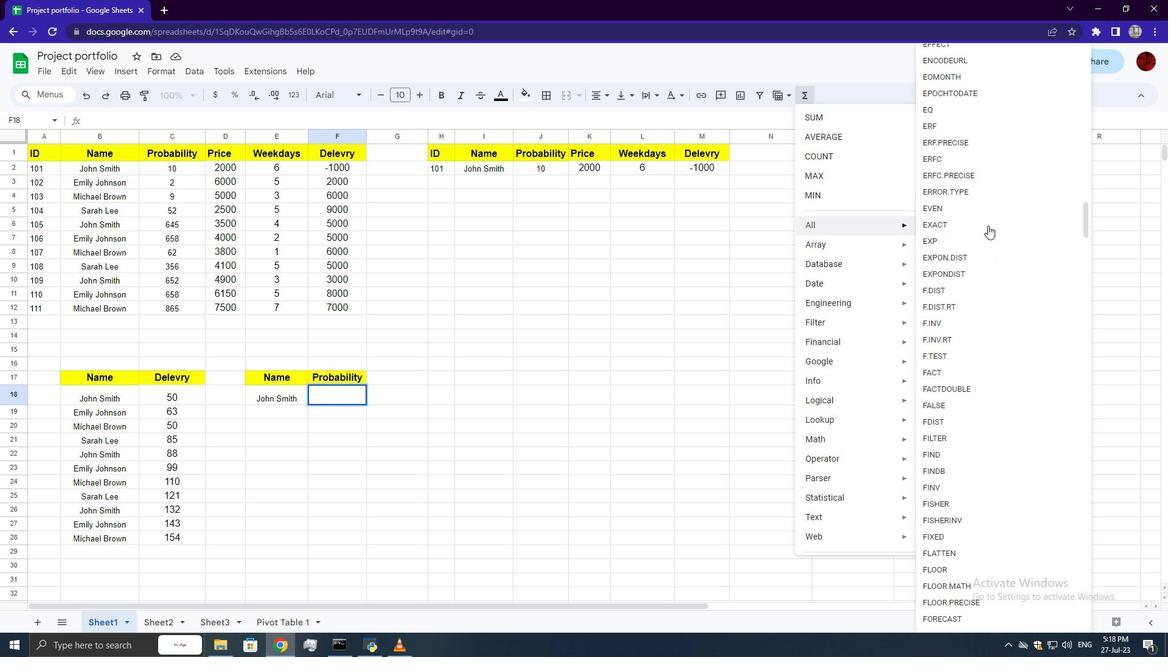 
Action: Mouse scrolled (988, 225) with delta (0, 0)
Screenshot: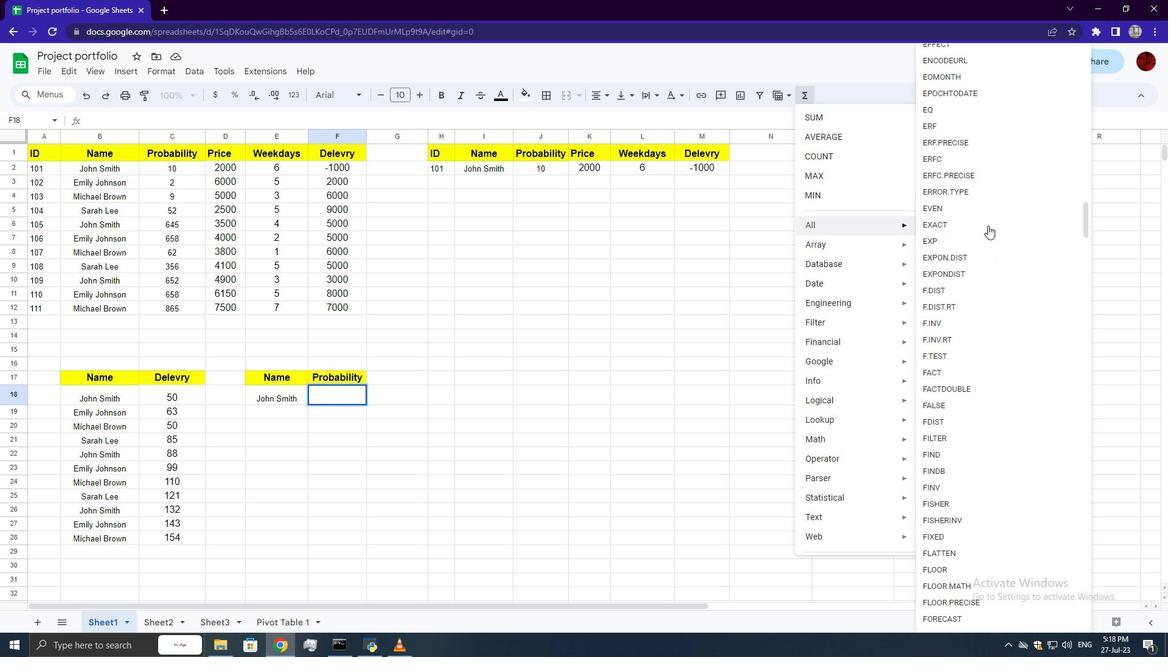 
Action: Mouse scrolled (988, 225) with delta (0, 0)
Screenshot: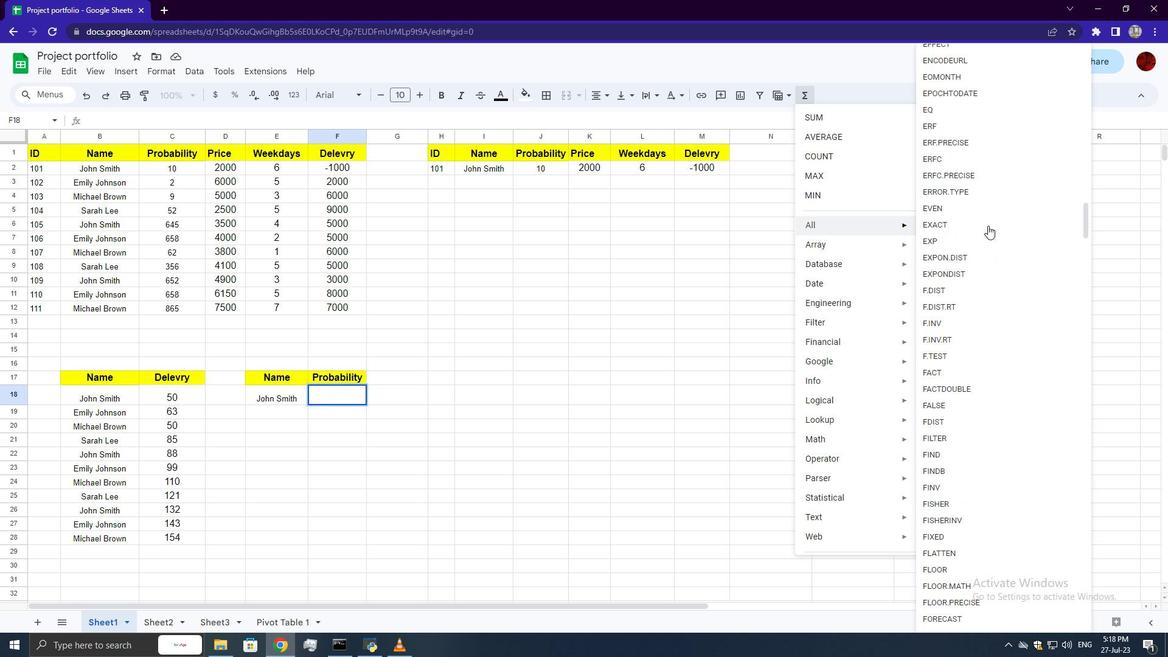 
Action: Mouse scrolled (988, 225) with delta (0, 0)
Screenshot: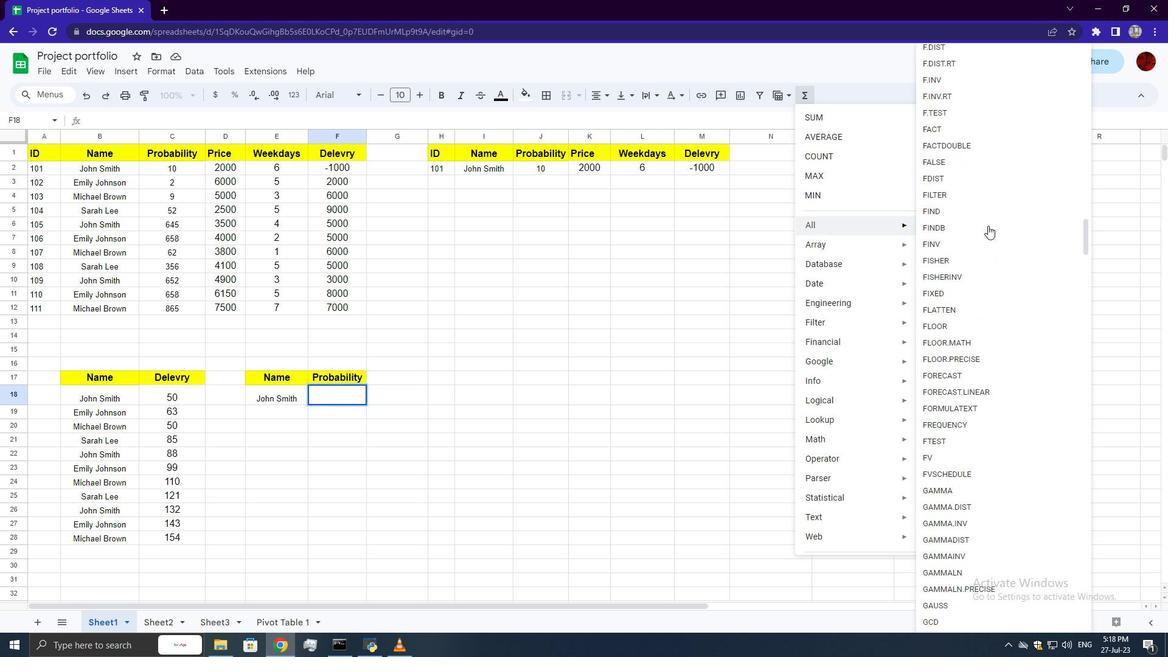 
Action: Mouse scrolled (988, 225) with delta (0, 0)
Screenshot: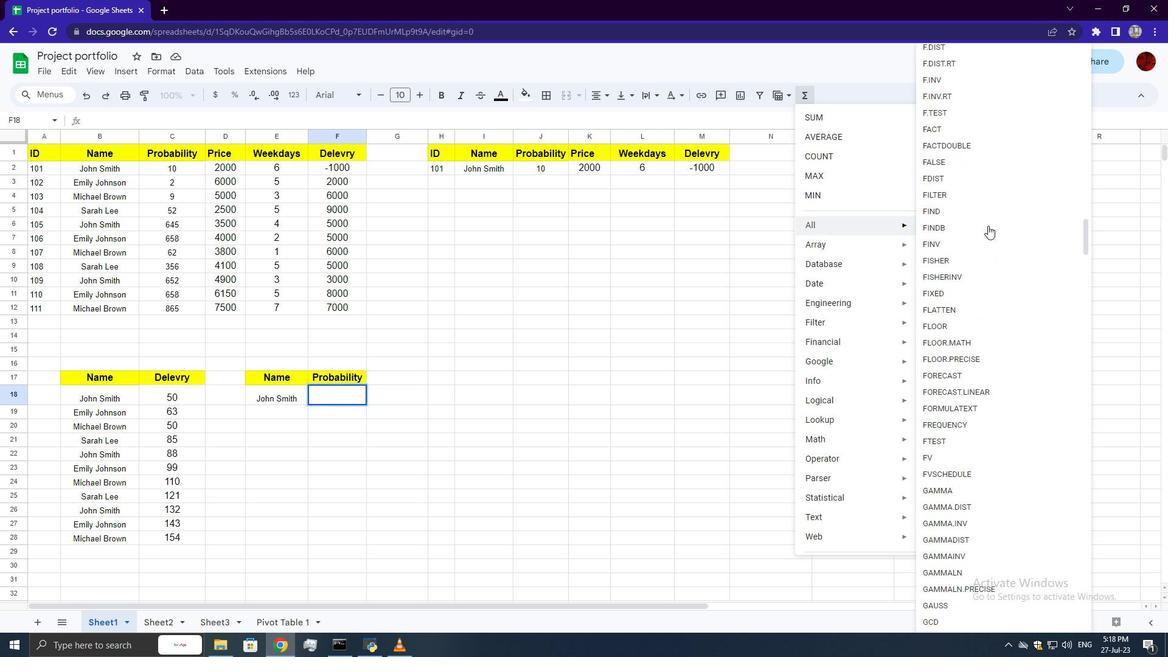 
Action: Mouse scrolled (988, 225) with delta (0, 0)
Screenshot: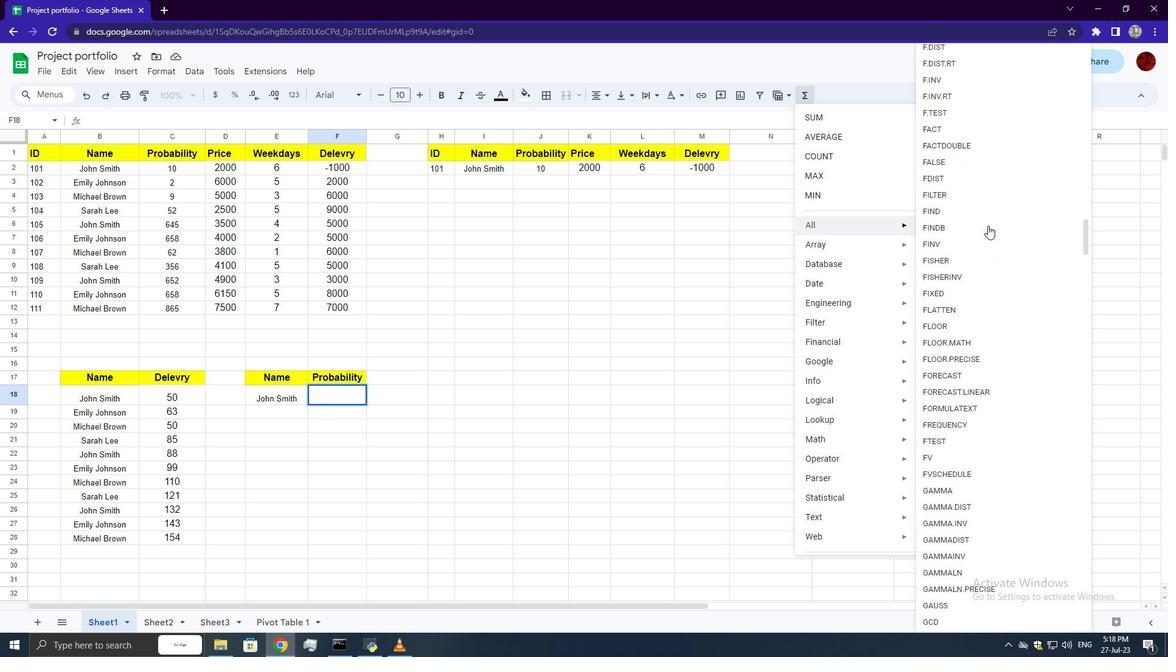
Action: Mouse scrolled (988, 225) with delta (0, 0)
Screenshot: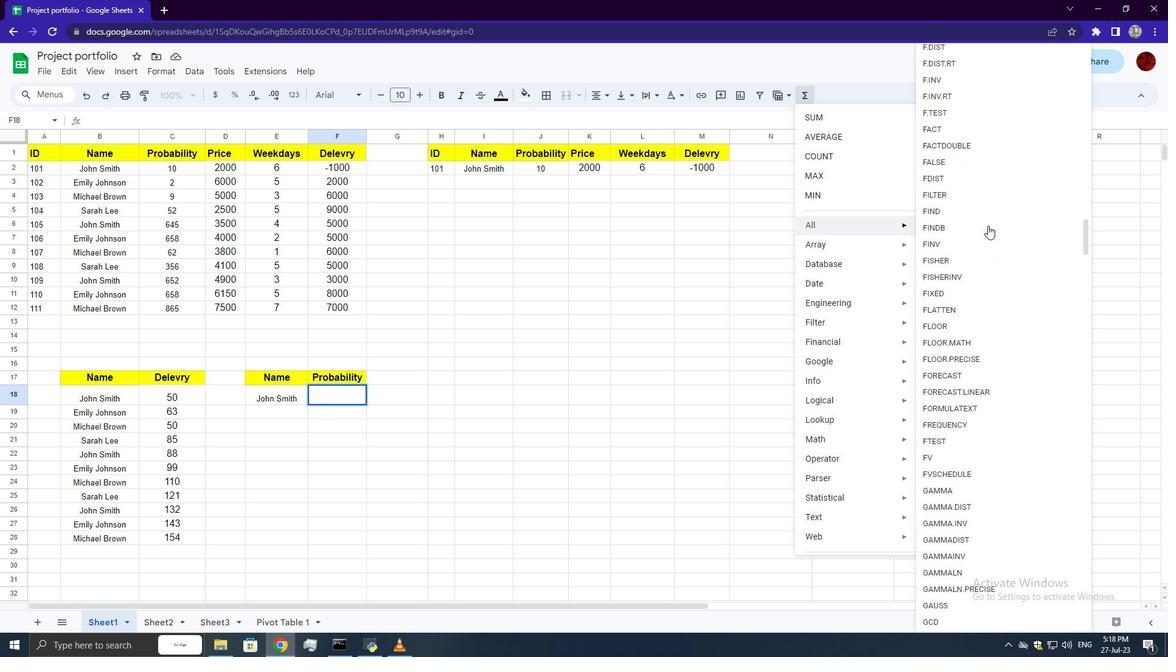 
Action: Mouse scrolled (988, 225) with delta (0, 0)
Screenshot: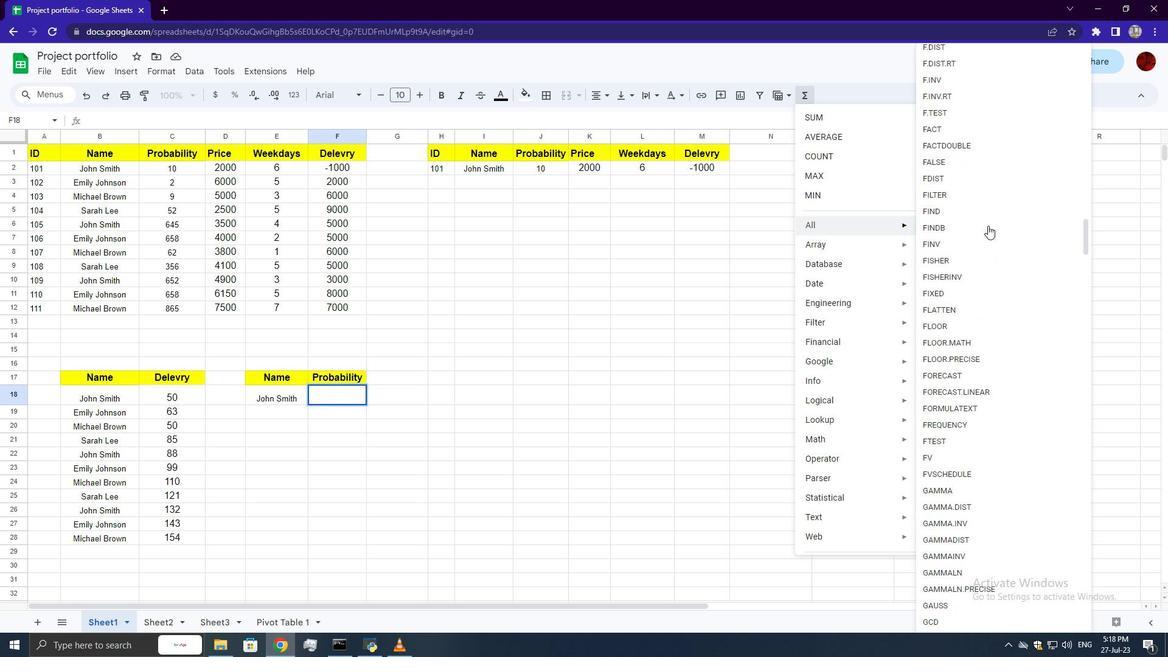 
Action: Mouse scrolled (988, 225) with delta (0, 0)
Screenshot: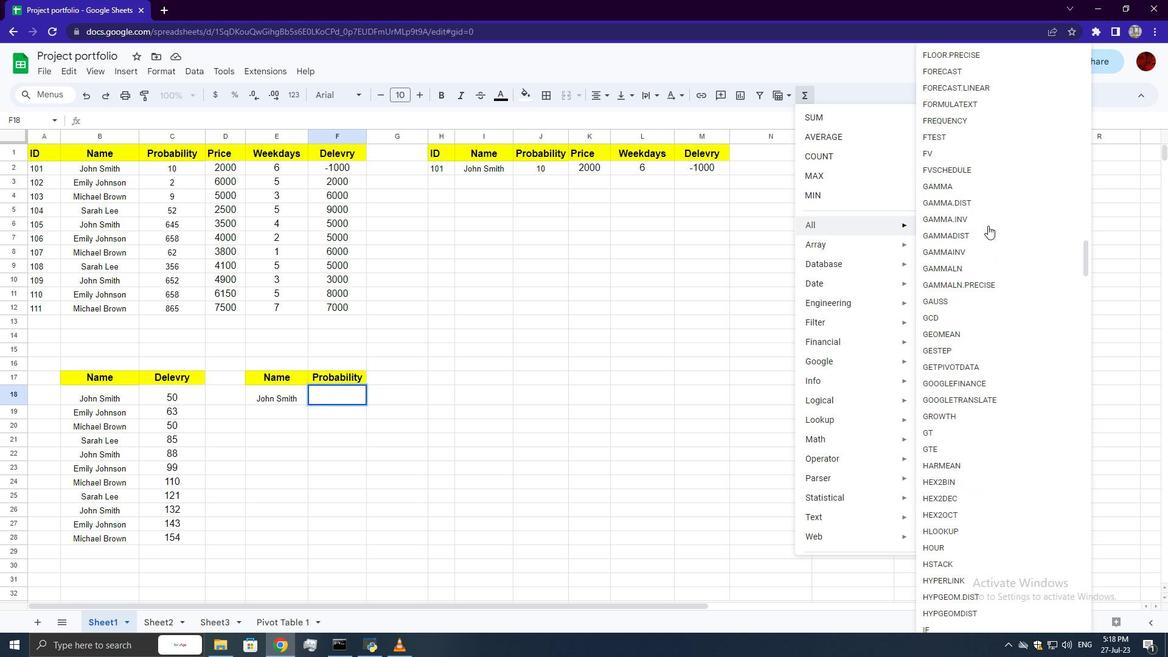 
Action: Mouse scrolled (988, 225) with delta (0, 0)
Screenshot: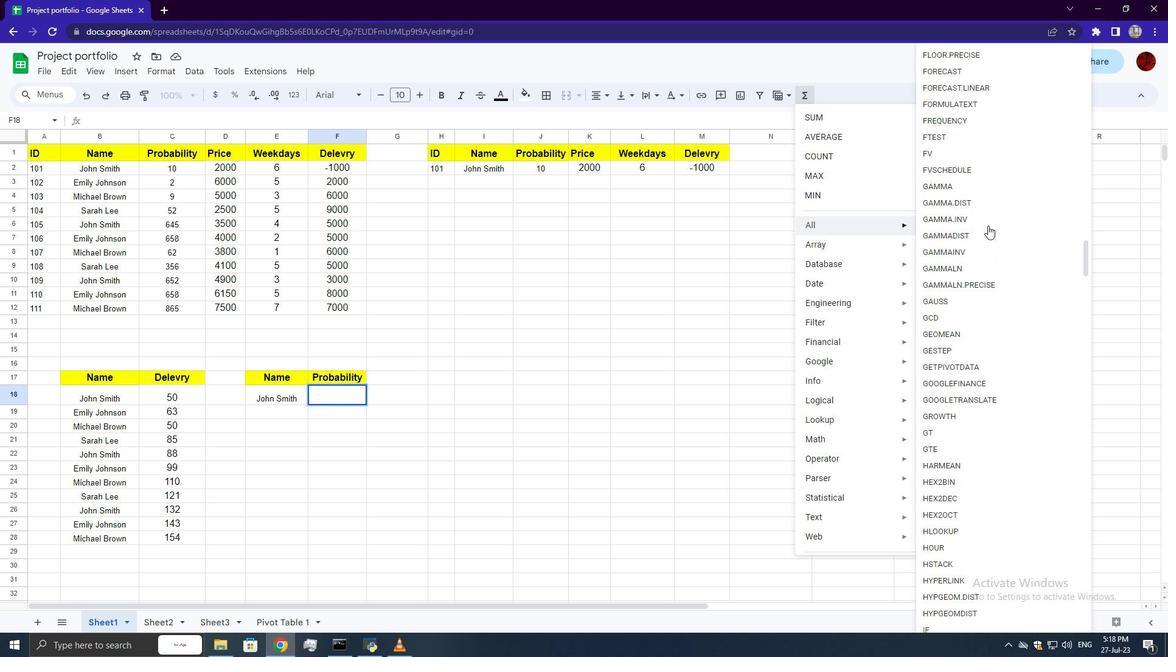 
Action: Mouse scrolled (988, 225) with delta (0, 0)
Screenshot: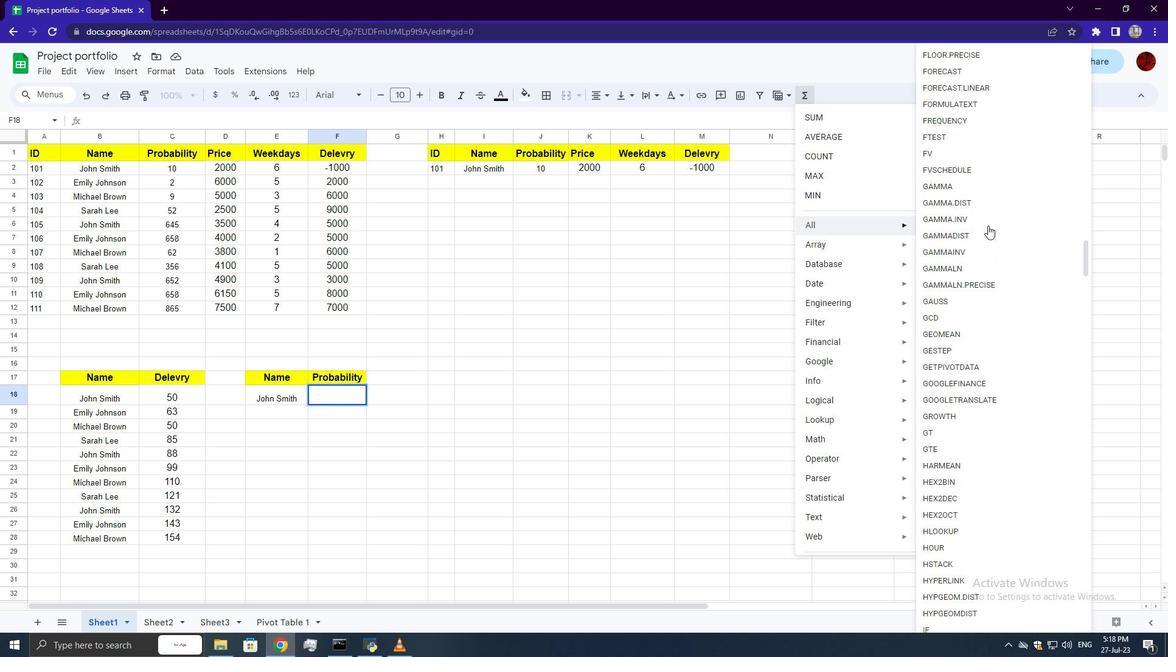 
Action: Mouse scrolled (988, 225) with delta (0, 0)
Screenshot: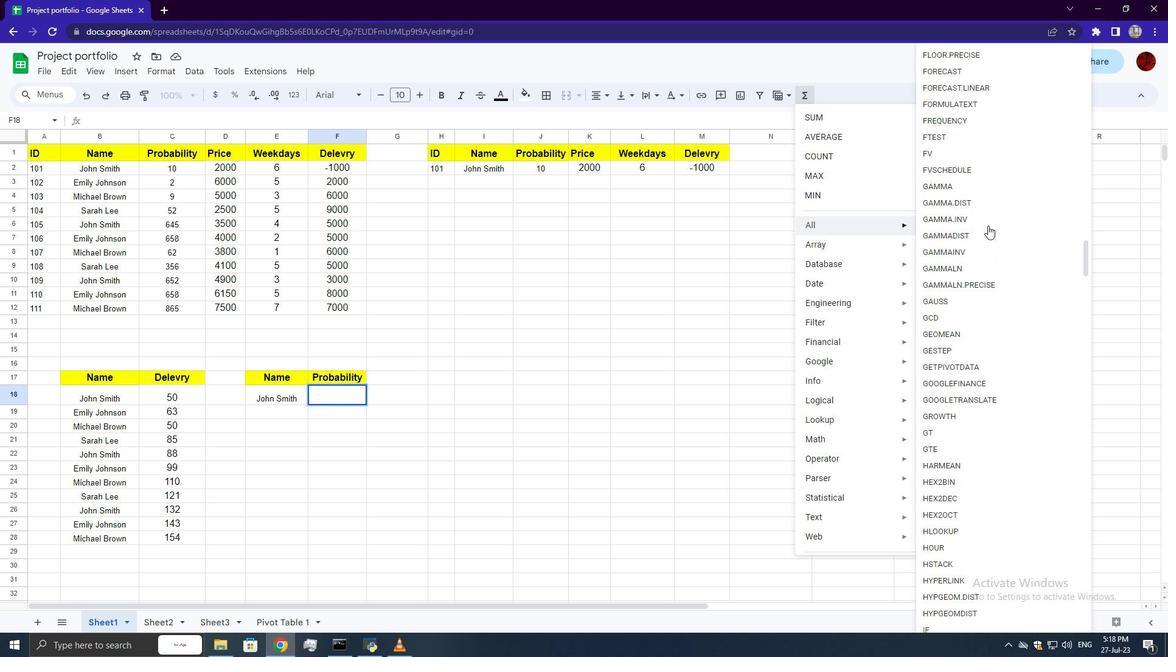 
Action: Mouse scrolled (988, 225) with delta (0, 0)
Screenshot: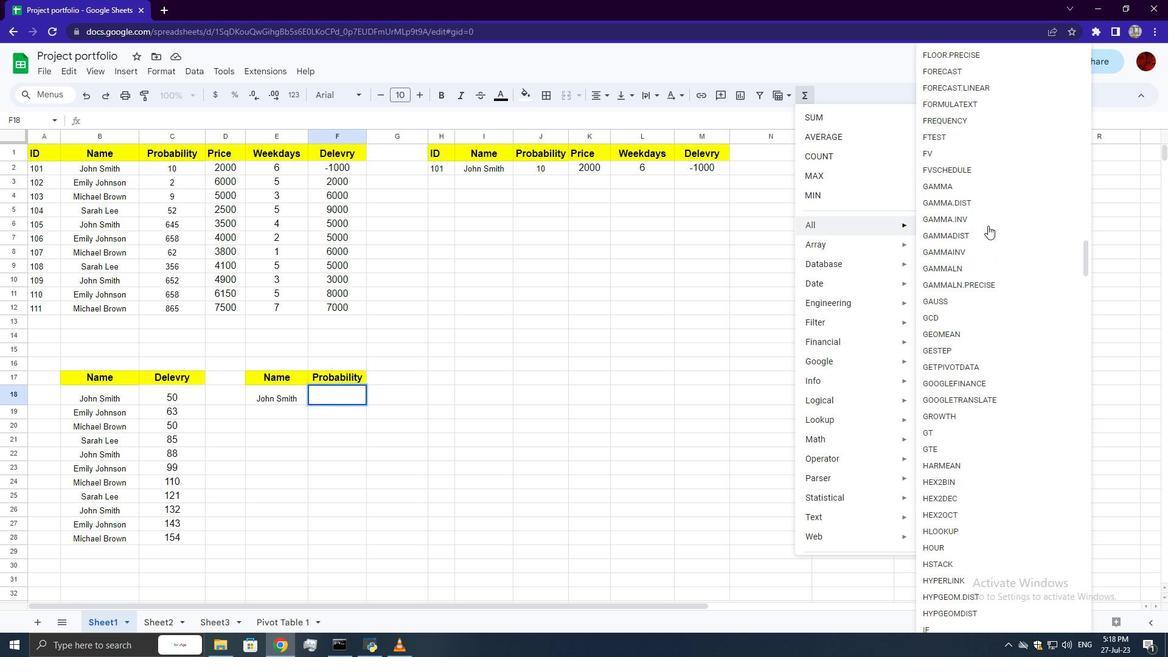 
Action: Mouse scrolled (988, 225) with delta (0, 0)
Screenshot: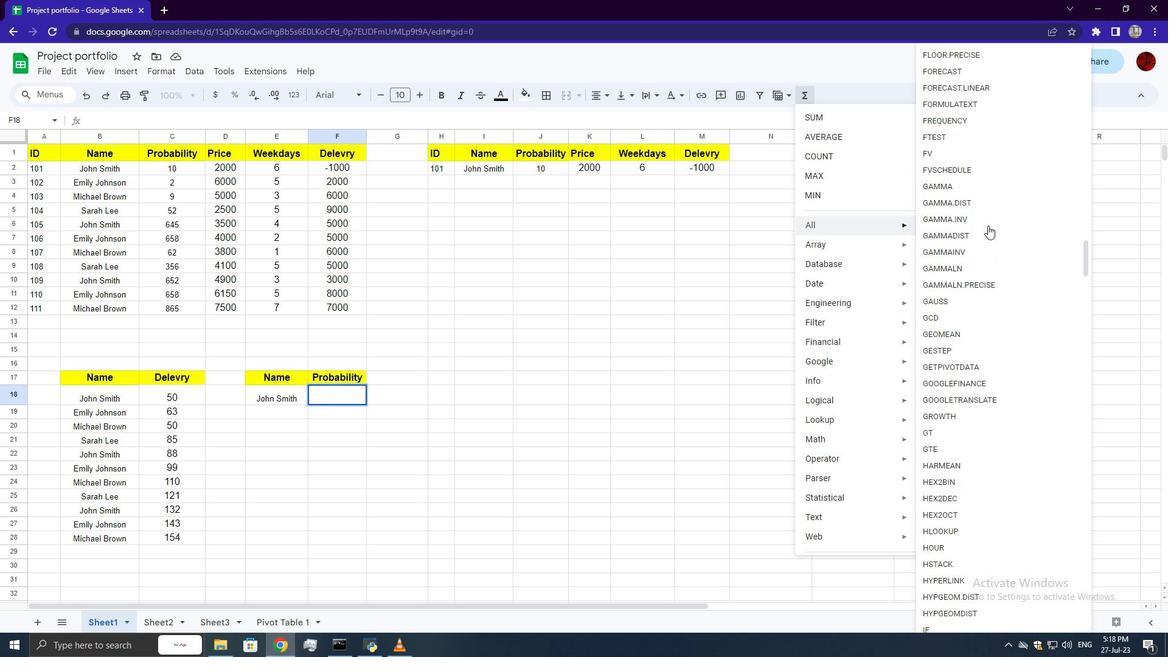 
Action: Mouse moved to (986, 283)
Screenshot: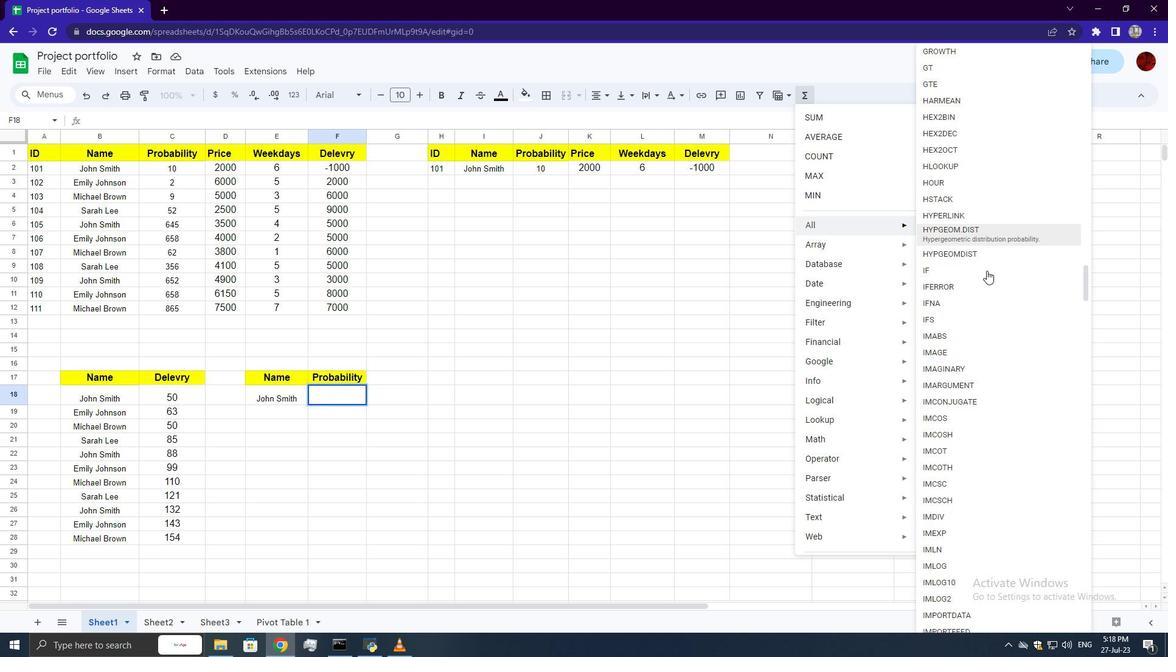 
Action: Mouse scrolled (986, 282) with delta (0, 0)
Screenshot: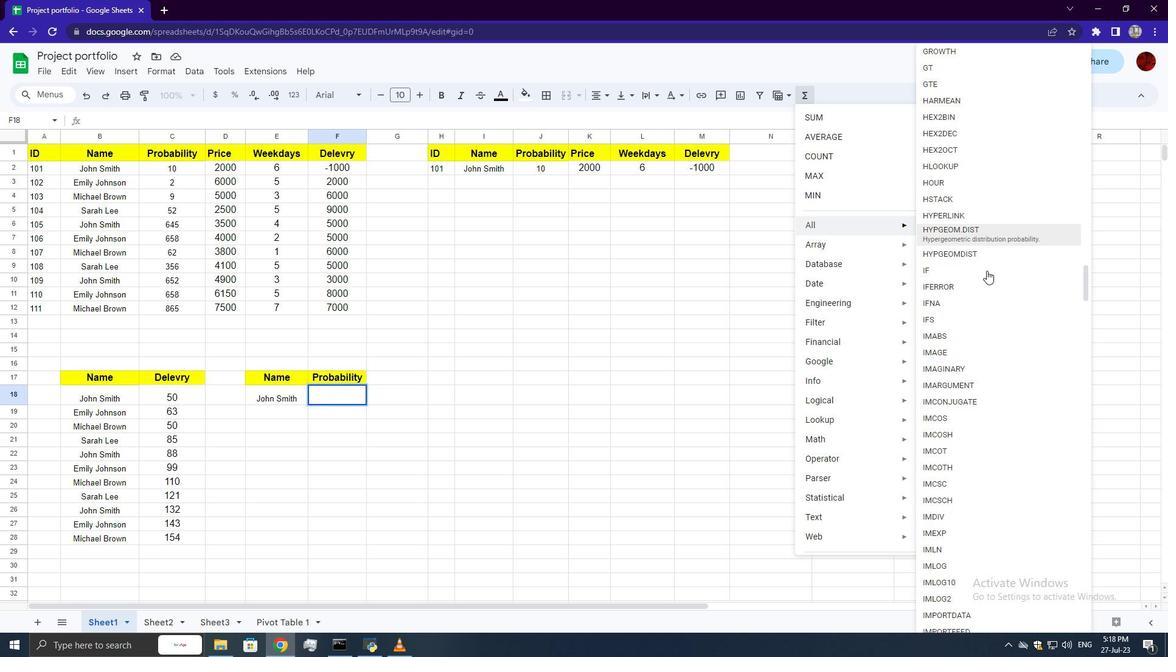 
Action: Mouse moved to (986, 283)
Screenshot: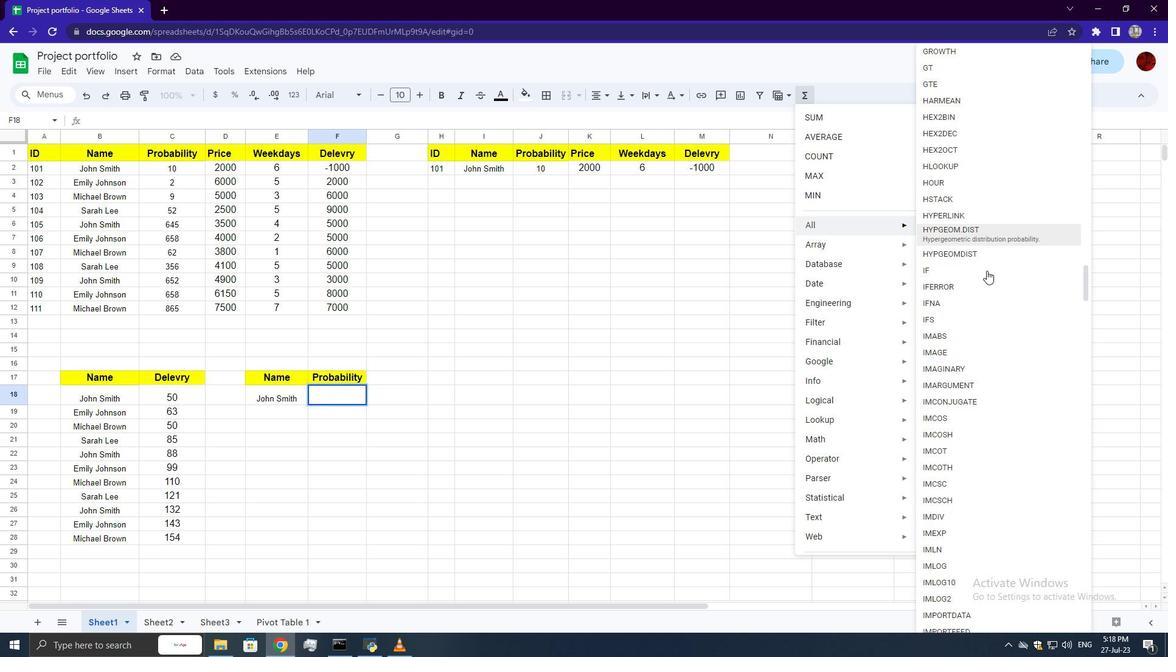 
Action: Mouse scrolled (986, 282) with delta (0, 0)
Screenshot: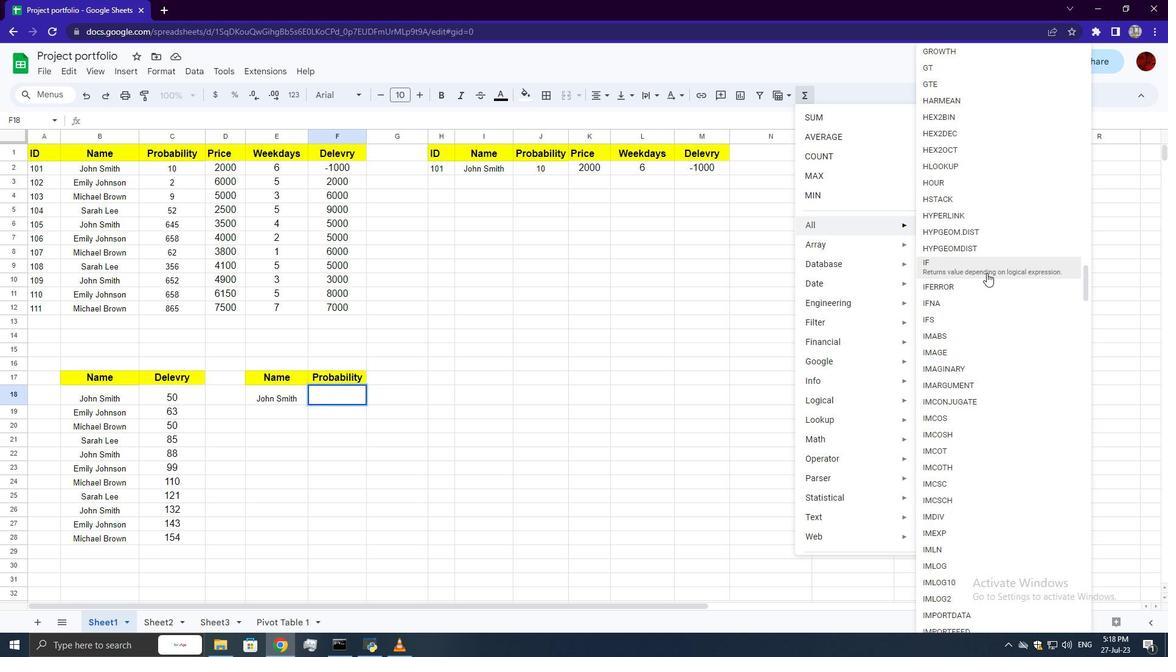 
Action: Mouse scrolled (986, 282) with delta (0, 0)
Screenshot: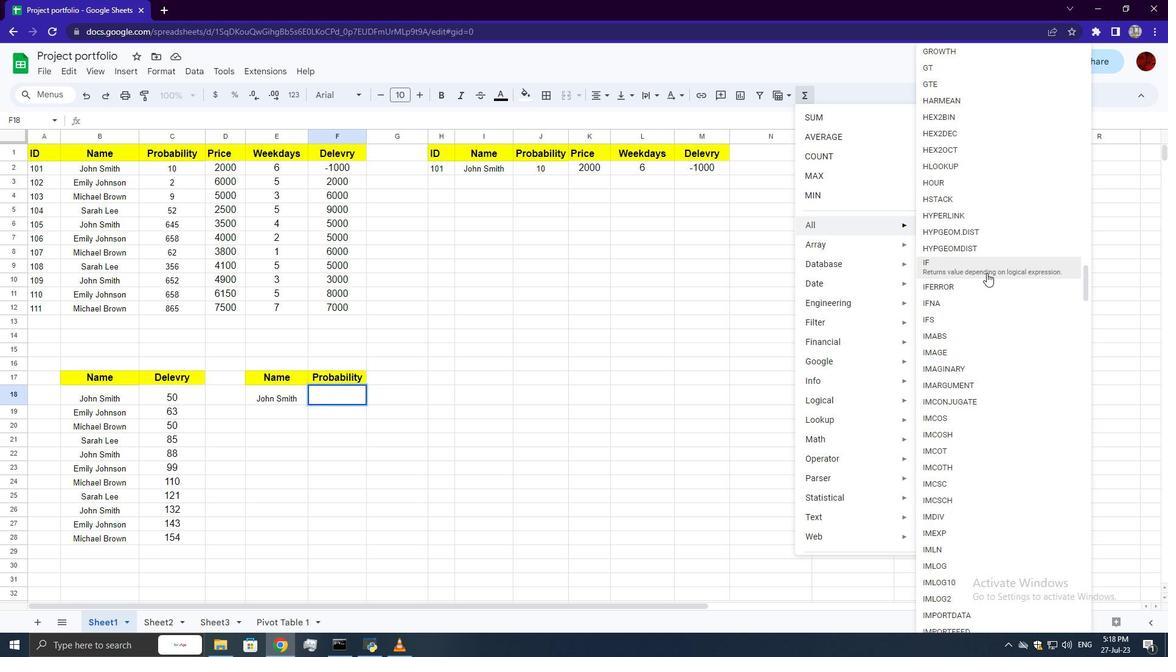 
Action: Mouse scrolled (986, 282) with delta (0, 0)
Screenshot: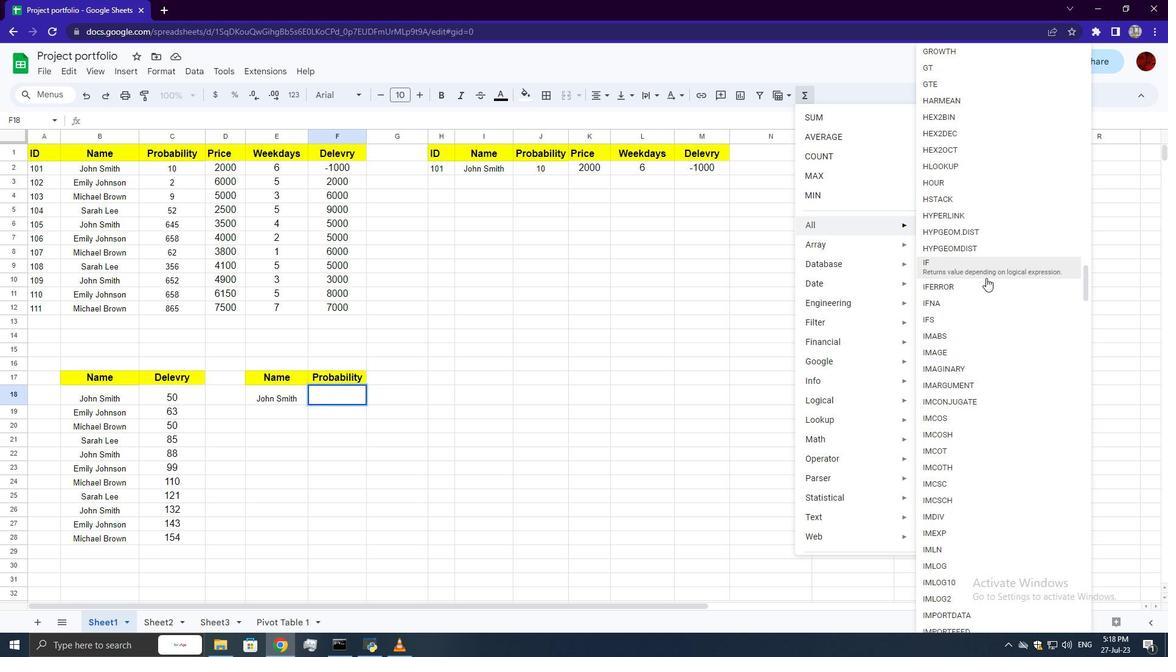 
Action: Mouse scrolled (986, 282) with delta (0, 0)
Screenshot: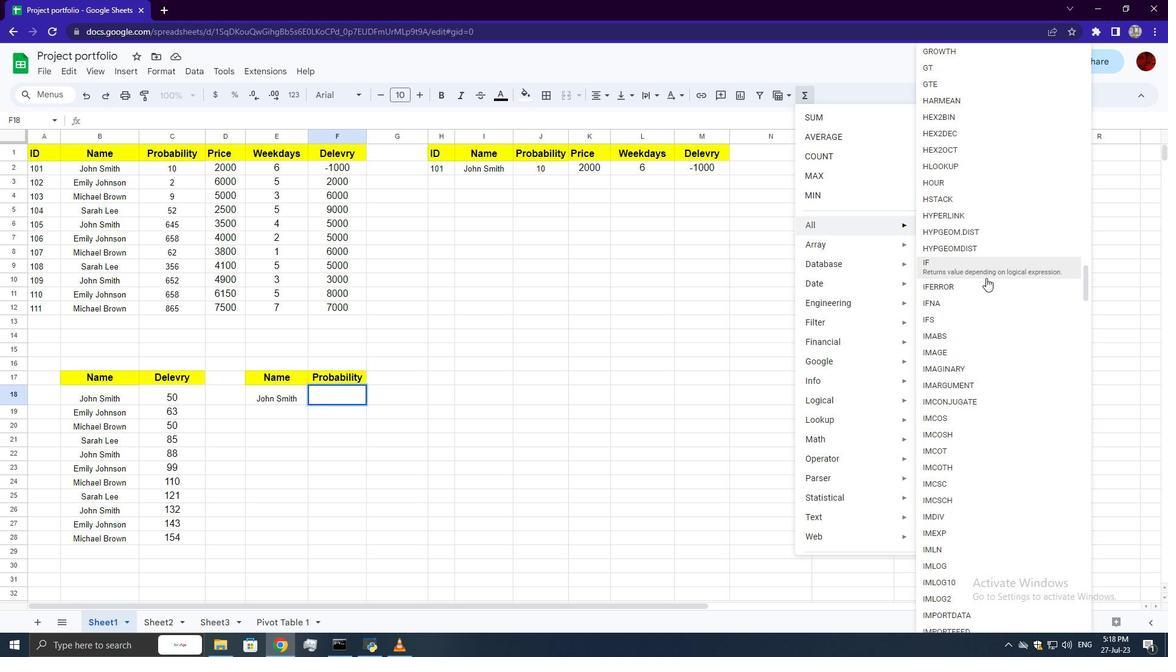 
Action: Mouse scrolled (986, 282) with delta (0, 0)
Screenshot: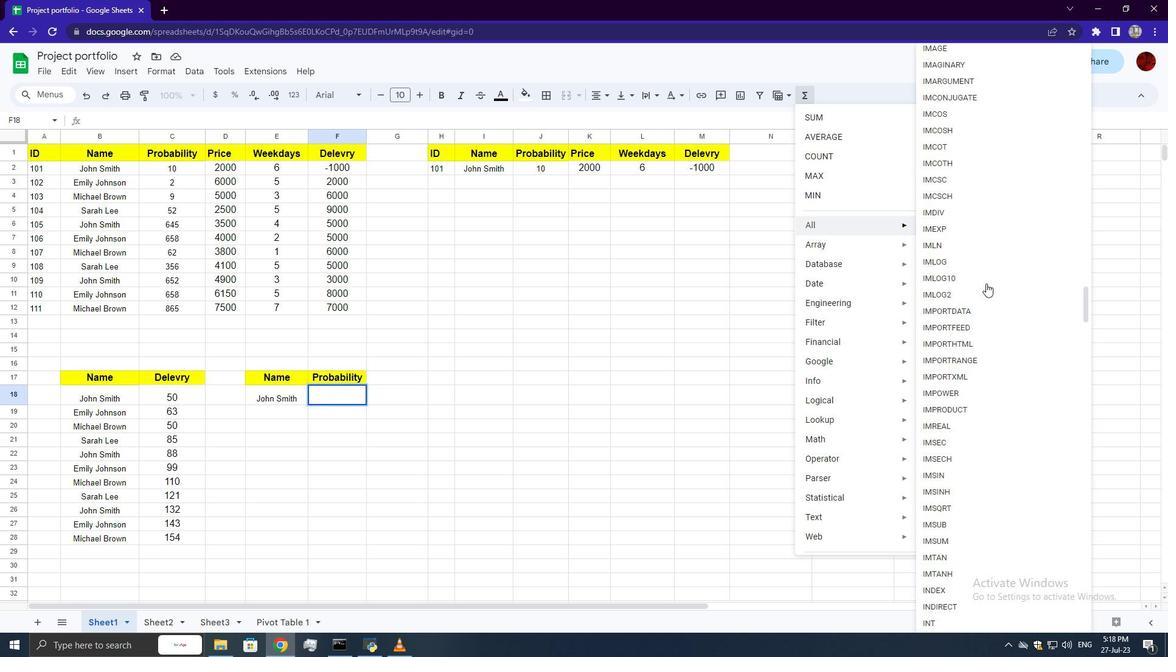 
Action: Mouse scrolled (986, 282) with delta (0, 0)
Screenshot: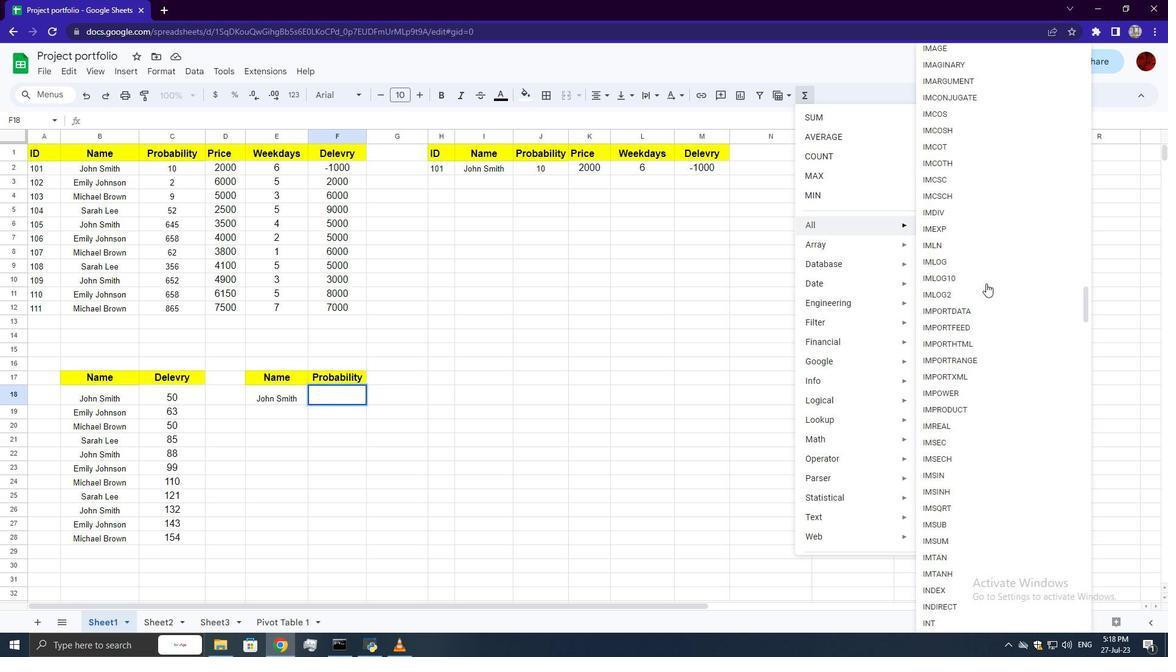 
Action: Mouse scrolled (986, 282) with delta (0, 0)
Screenshot: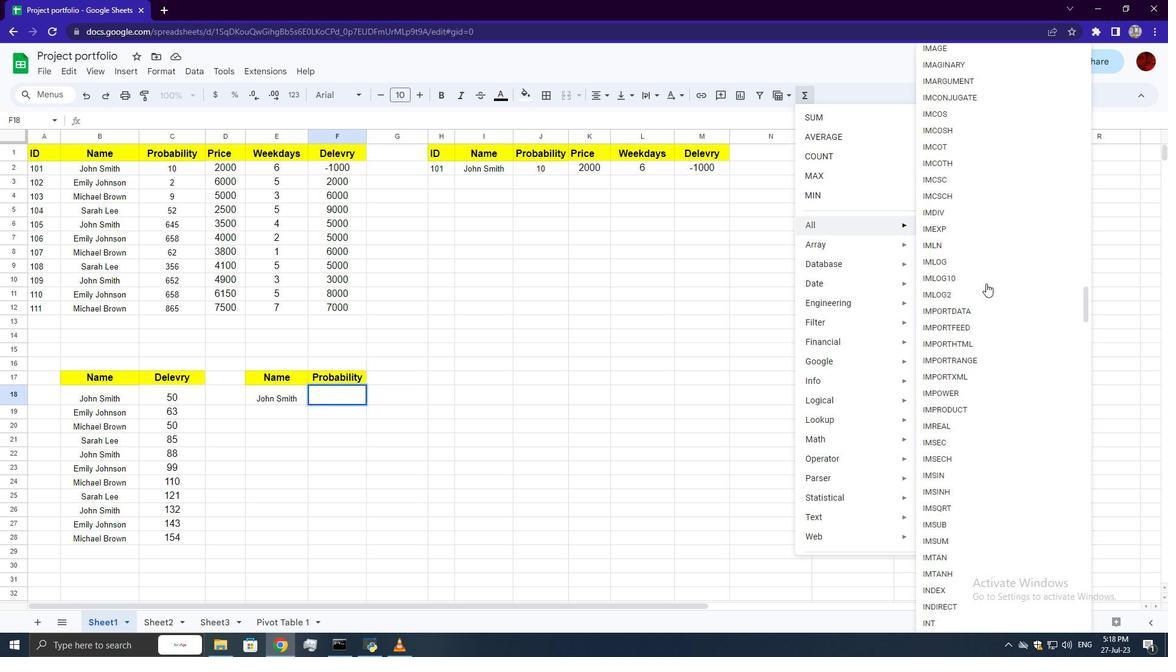 
Action: Mouse scrolled (986, 282) with delta (0, 0)
Screenshot: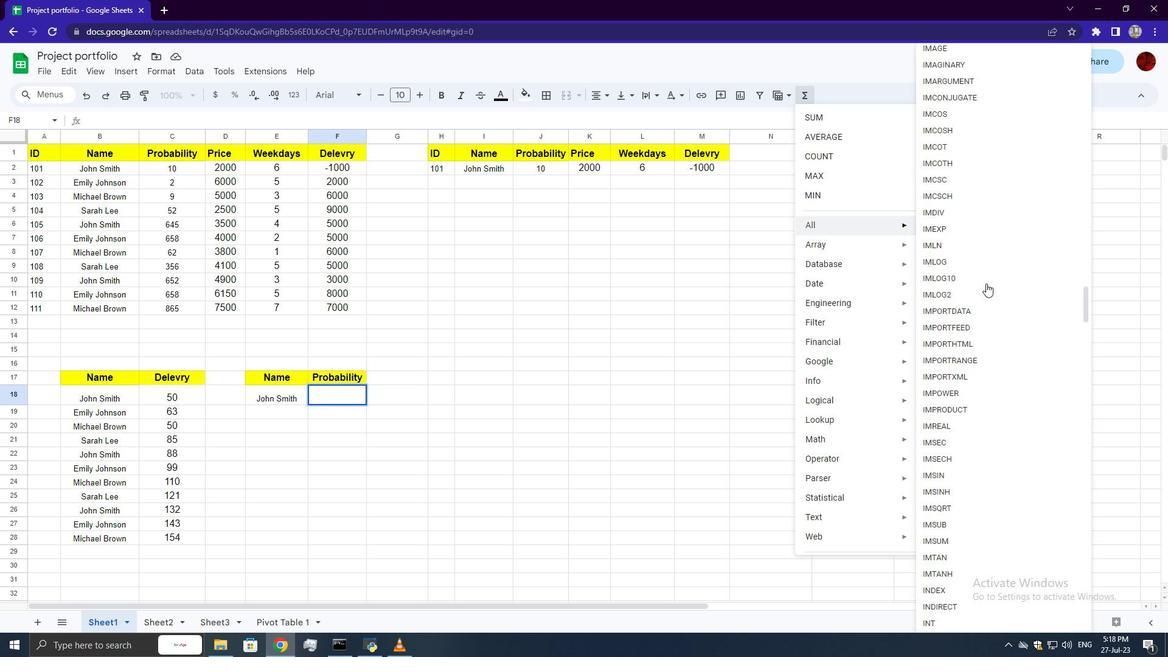 
Action: Mouse scrolled (986, 282) with delta (0, 0)
Screenshot: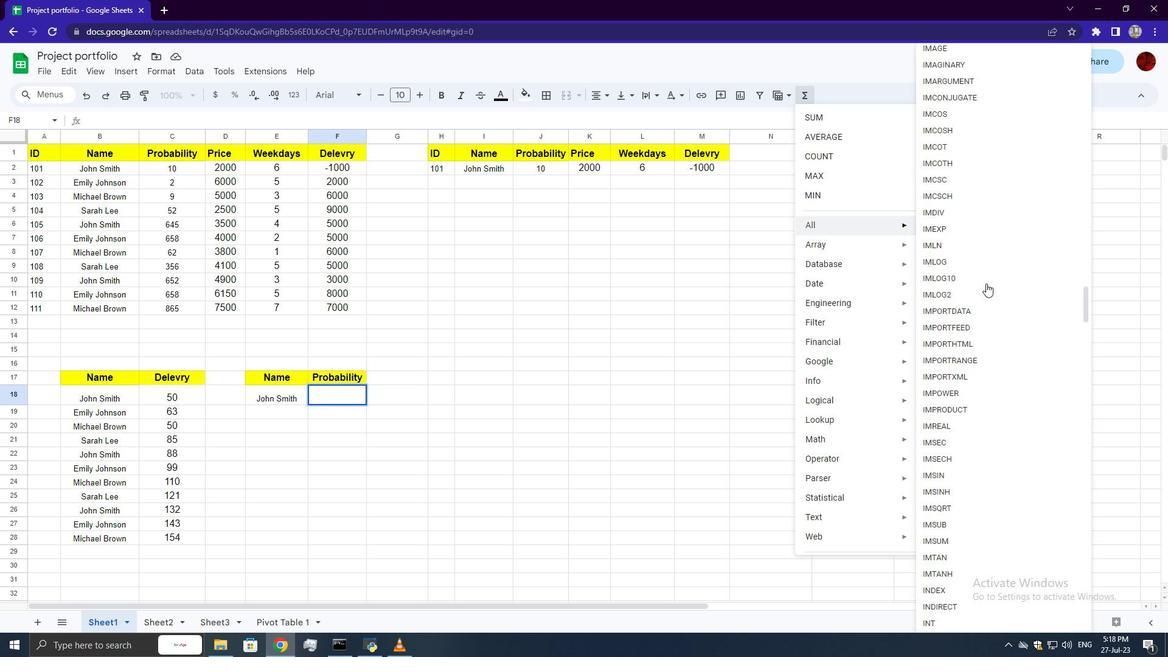 
Action: Mouse scrolled (986, 282) with delta (0, 0)
Screenshot: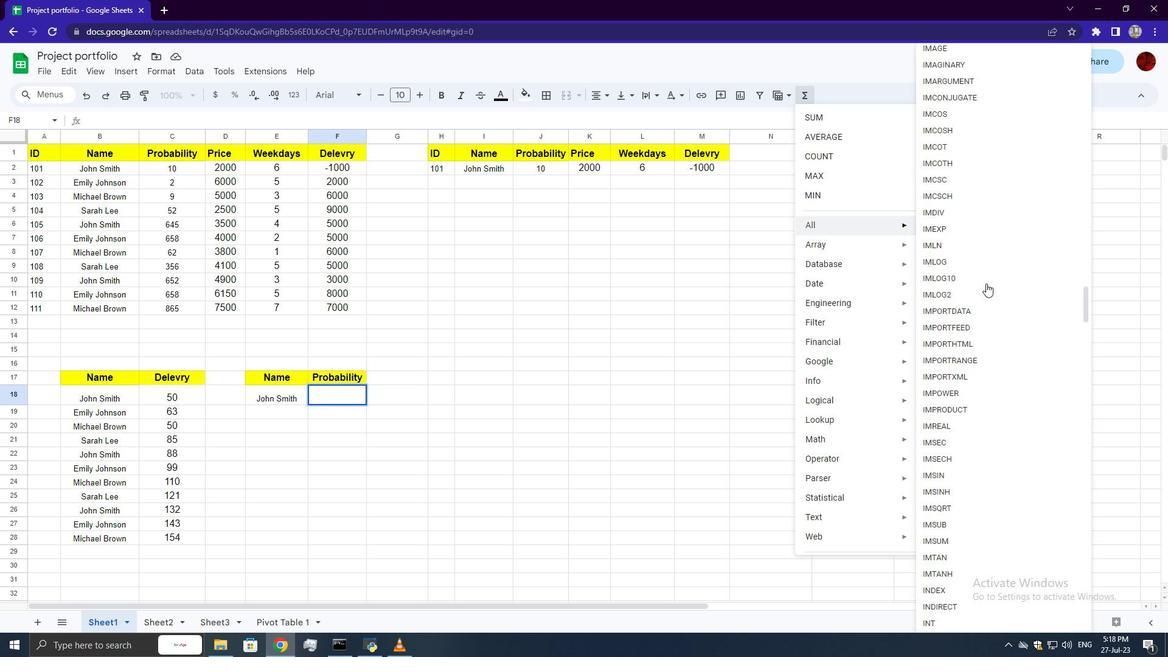 
Action: Mouse scrolled (986, 282) with delta (0, 0)
Screenshot: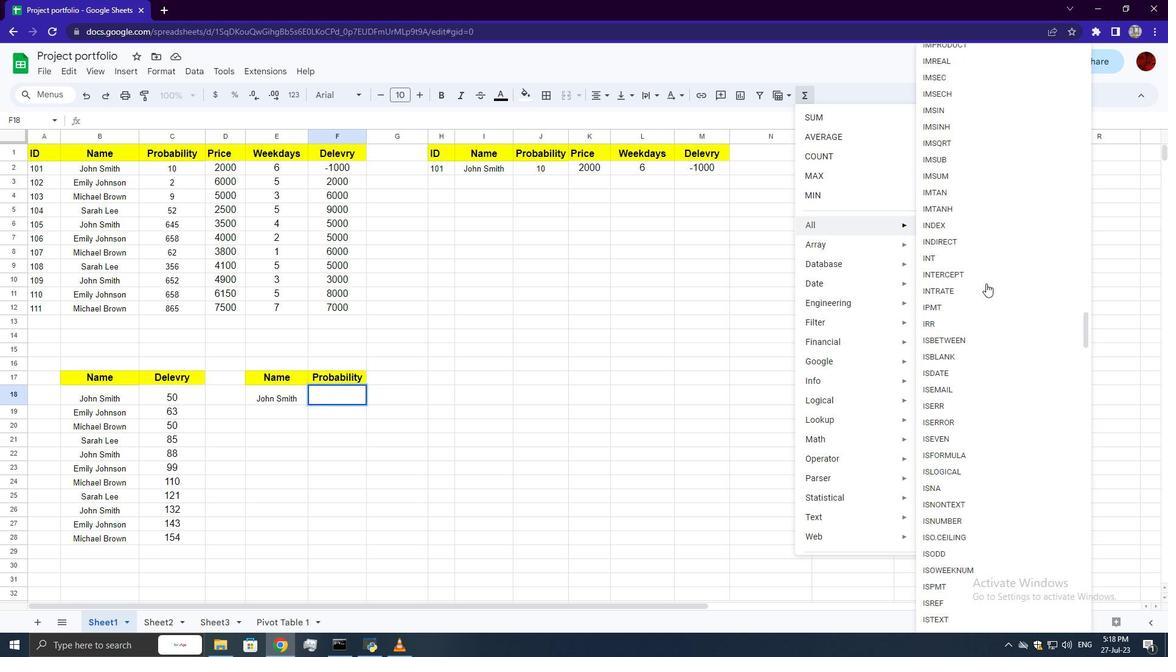 
Action: Mouse scrolled (986, 282) with delta (0, 0)
Screenshot: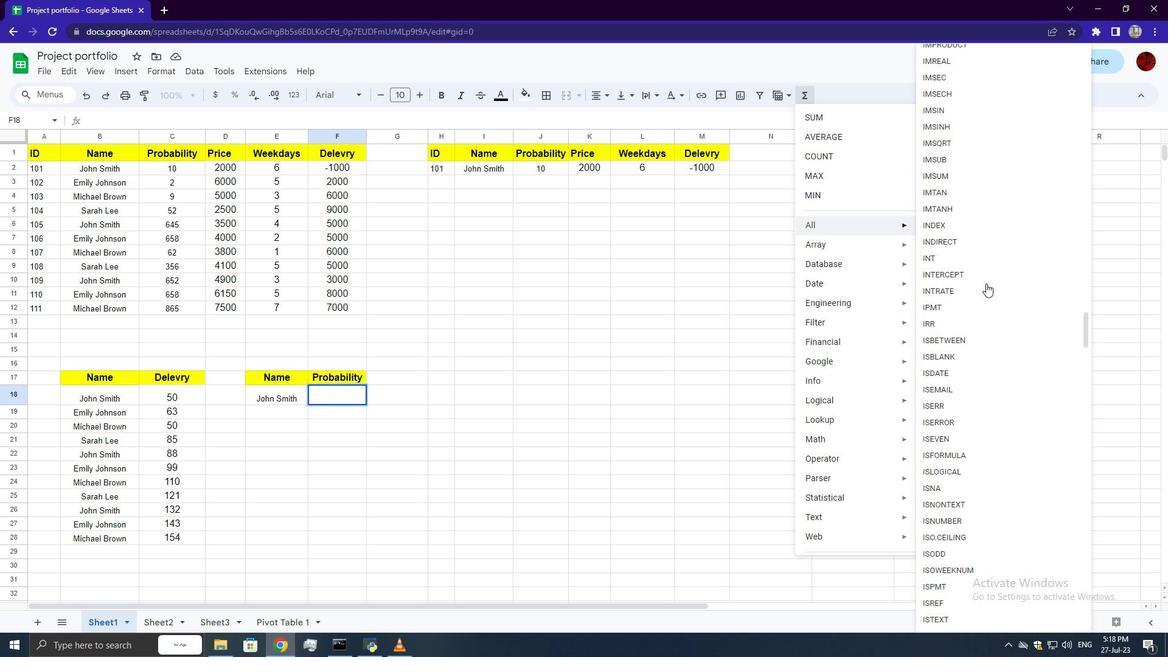 
Action: Mouse scrolled (986, 282) with delta (0, 0)
Screenshot: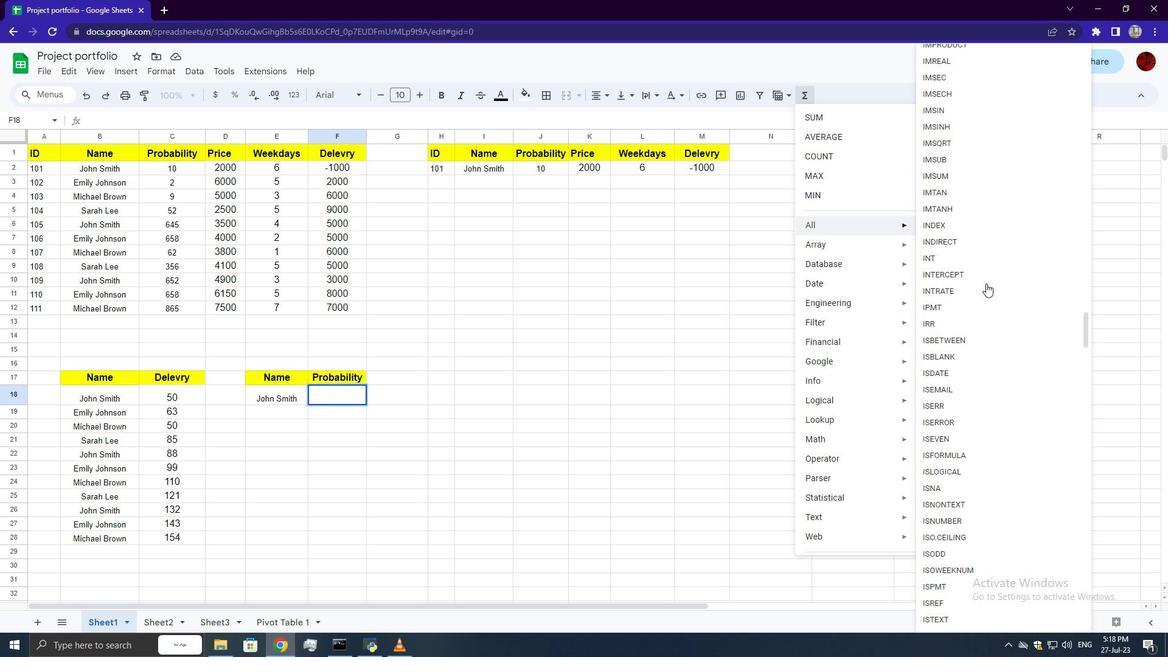 
Action: Mouse scrolled (986, 282) with delta (0, 0)
Screenshot: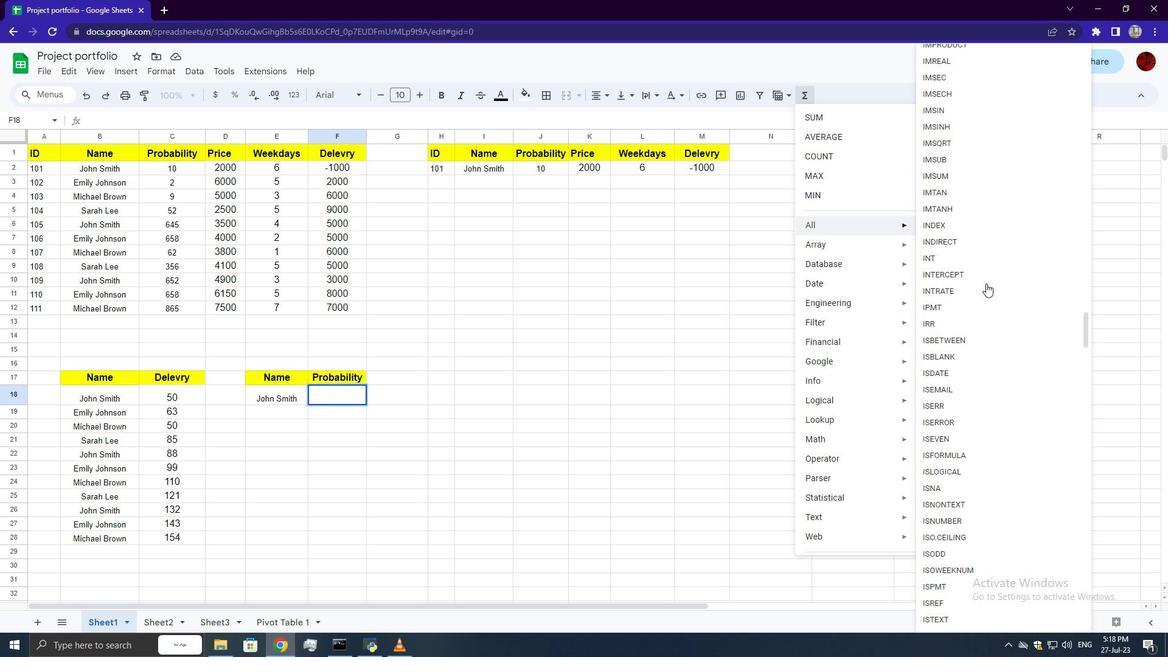 
Action: Mouse scrolled (986, 282) with delta (0, 0)
Screenshot: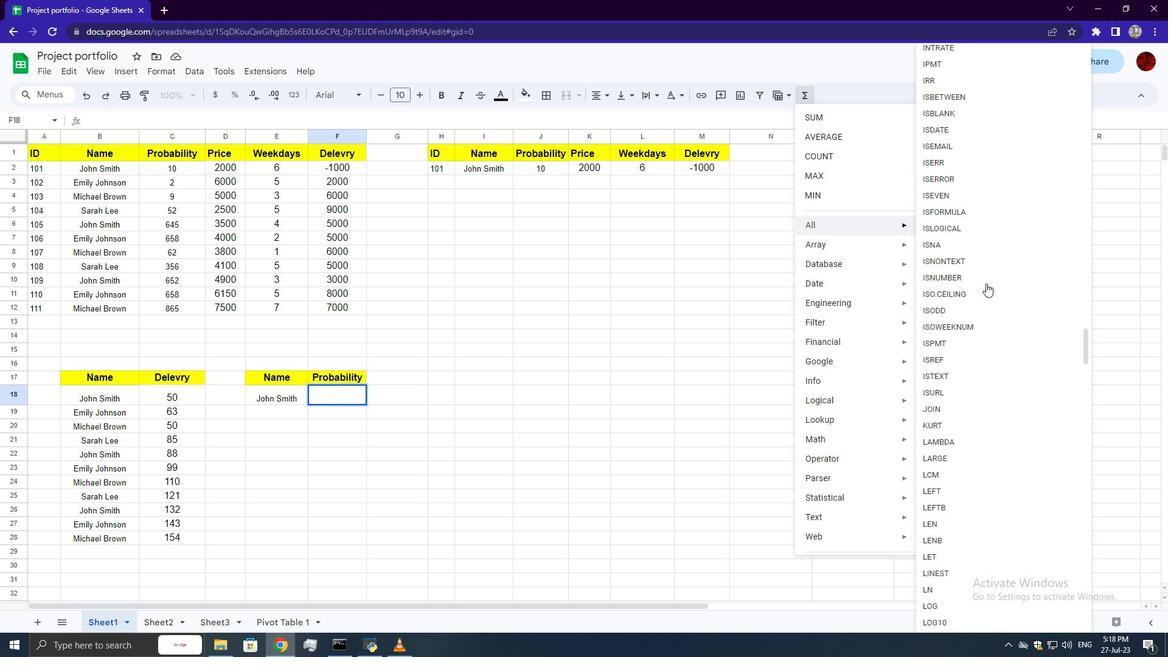 
Action: Mouse scrolled (986, 282) with delta (0, 0)
Screenshot: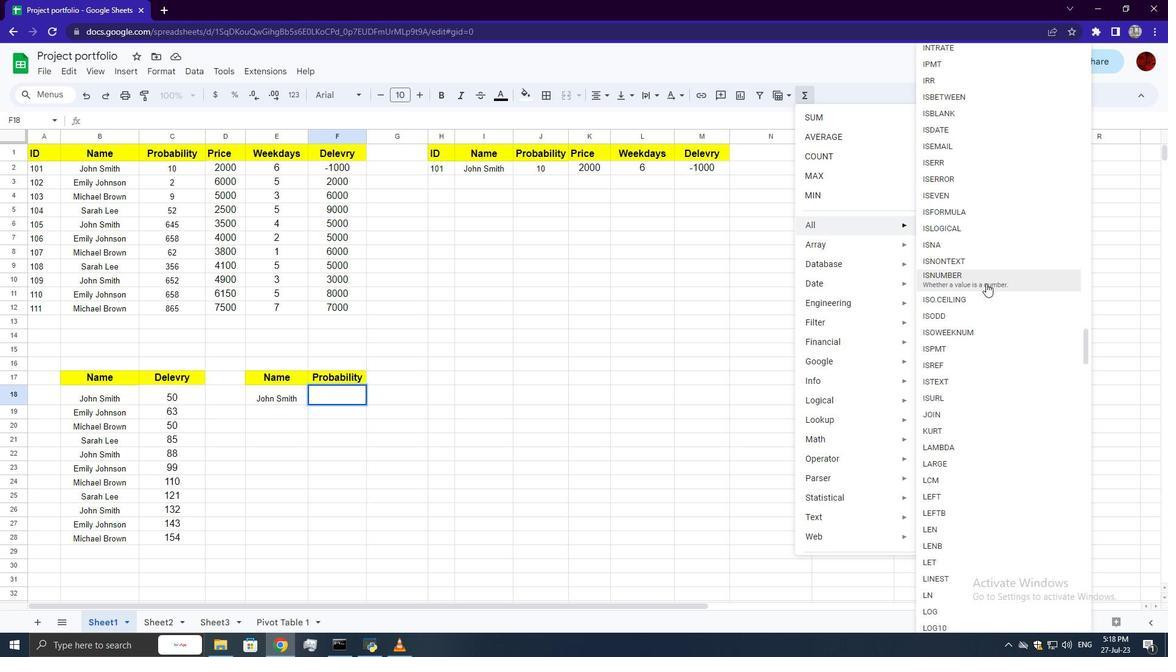 
Action: Mouse scrolled (986, 282) with delta (0, 0)
Screenshot: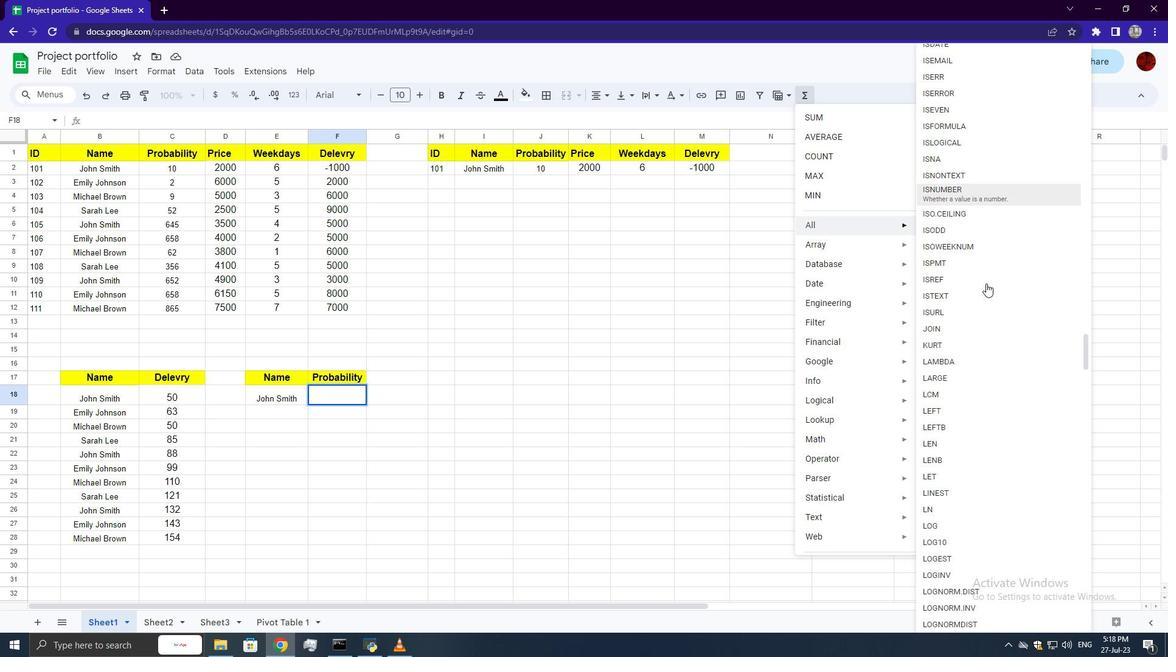 
Action: Mouse scrolled (986, 282) with delta (0, 0)
Screenshot: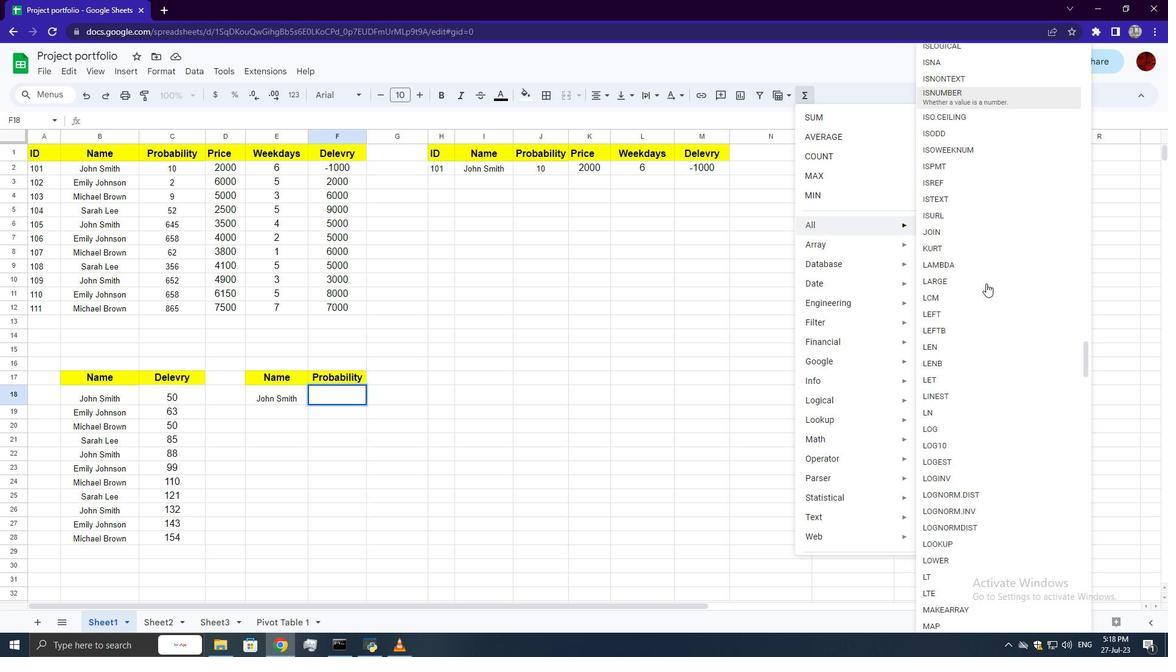 
Action: Mouse scrolled (986, 282) with delta (0, 0)
Screenshot: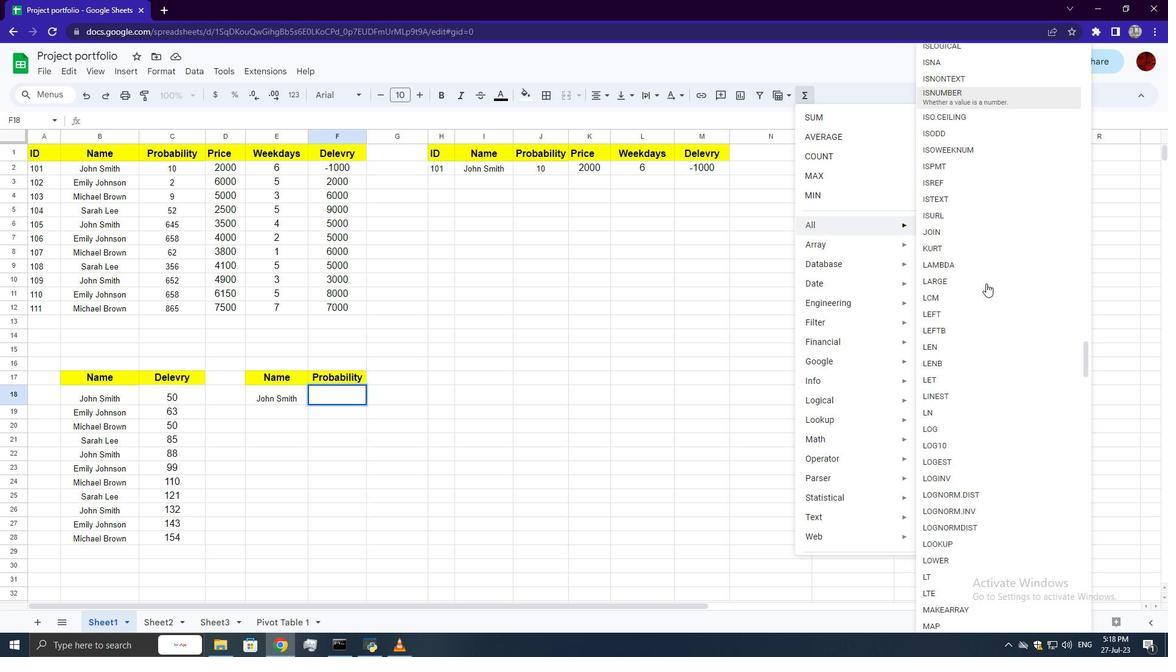 
Action: Mouse moved to (967, 370)
Screenshot: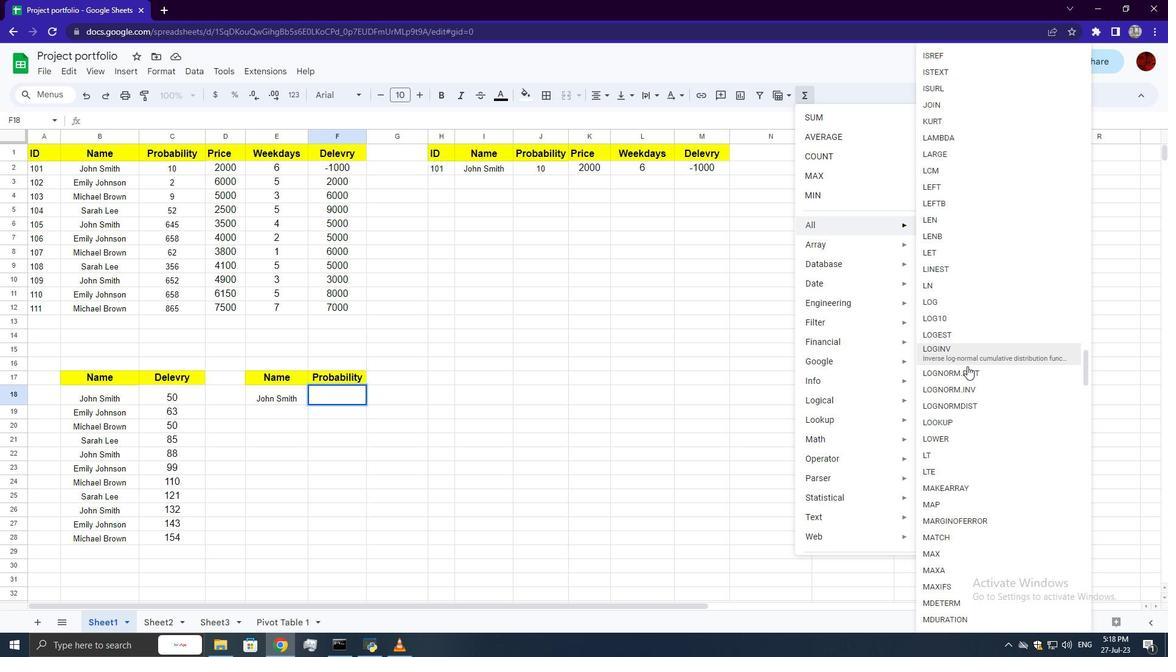 
Action: Mouse pressed left at (967, 370)
Screenshot: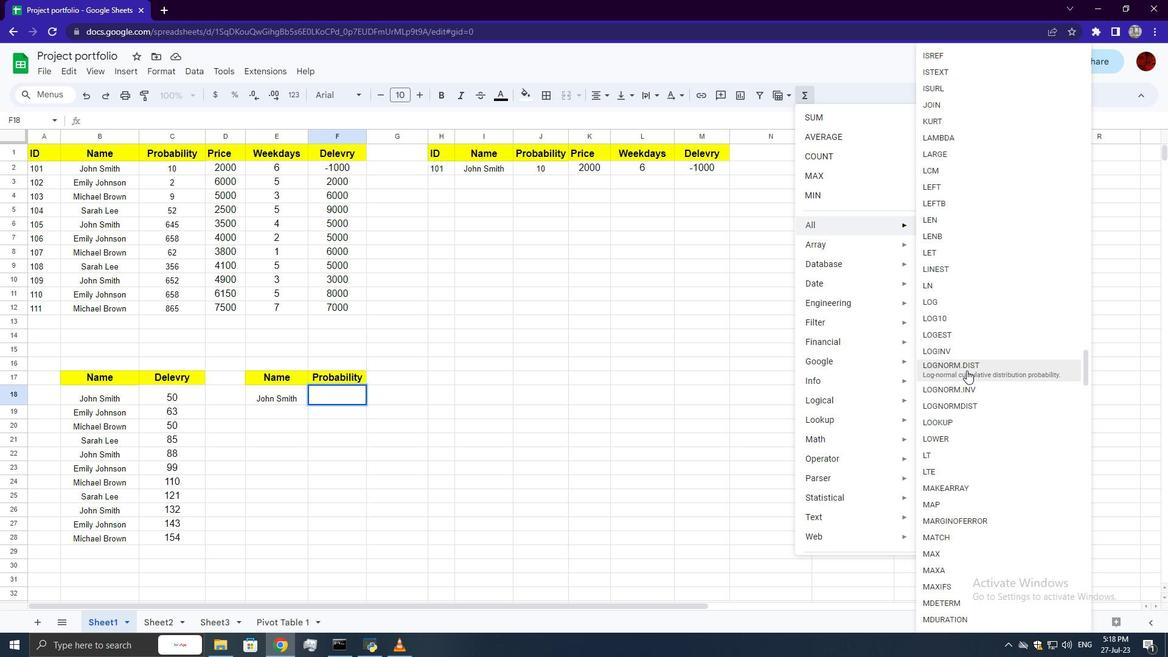 
Action: Key pressed 4,<Key.space>4,<Key.space>6<Key.enter>
Screenshot: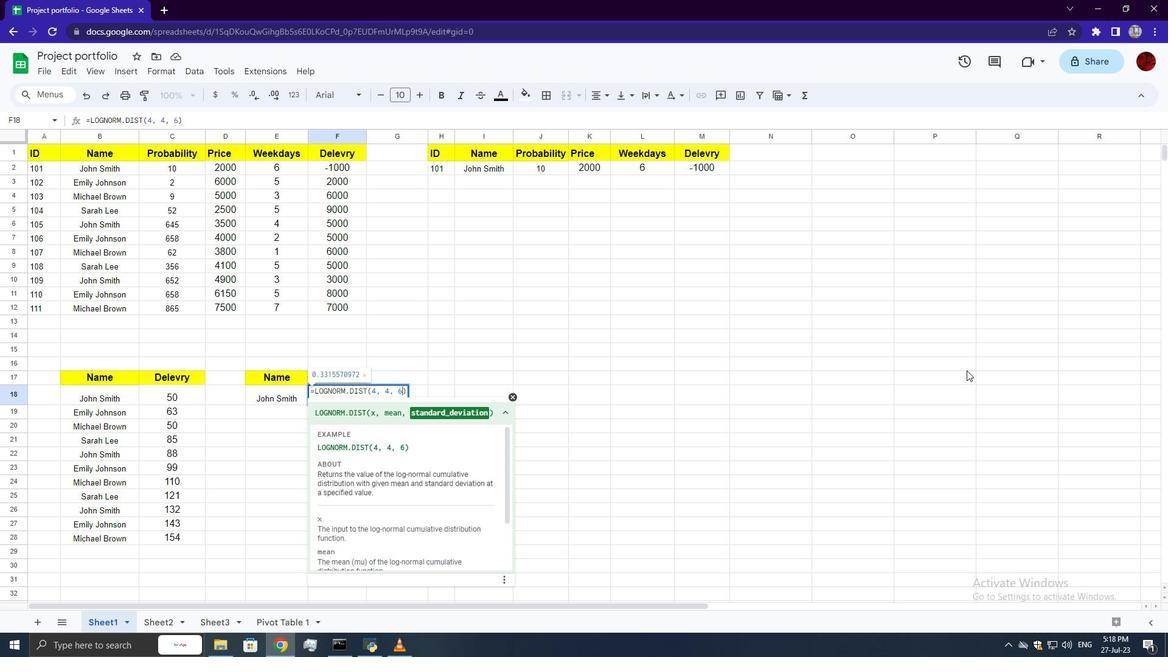 
